 Task: Open Card Blog Post Writing in Board Market Segmentation and Targeting Analysis to Workspace Customer Experience and add a team member Softage.1@softage.net, a label Yellow, a checklist Performance Improvement Plan, an attachment from your onedrive, a color Yellow and finally, add a card description 'Plan and execute company charity event' and a comment 'Let us approach this task with a sense of ownership and accountability, recognizing that we are responsible for delivering results.'. Add a start date 'Jan 09, 1900' with a due date 'Jan 16, 1900'
Action: Mouse moved to (483, 138)
Screenshot: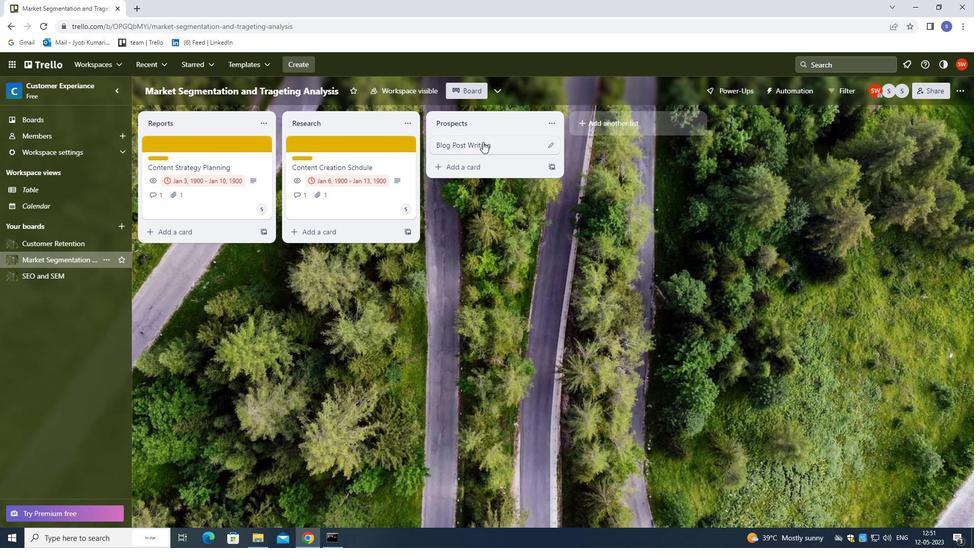 
Action: Mouse pressed left at (483, 138)
Screenshot: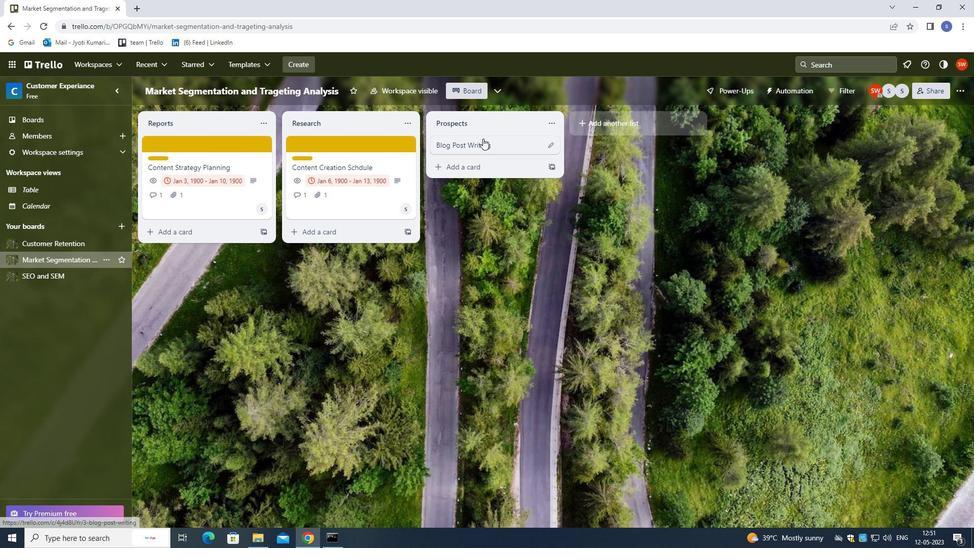 
Action: Mouse moved to (611, 174)
Screenshot: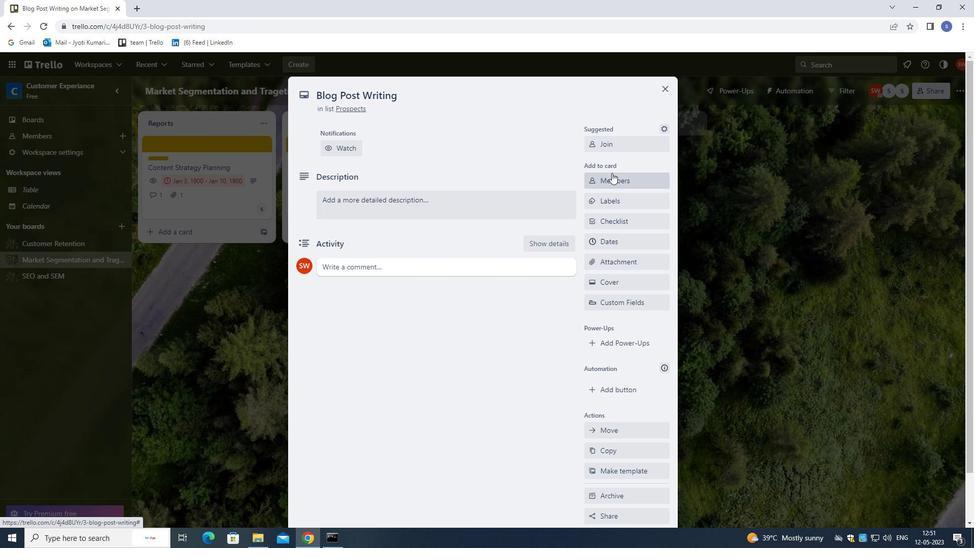 
Action: Mouse pressed left at (611, 174)
Screenshot: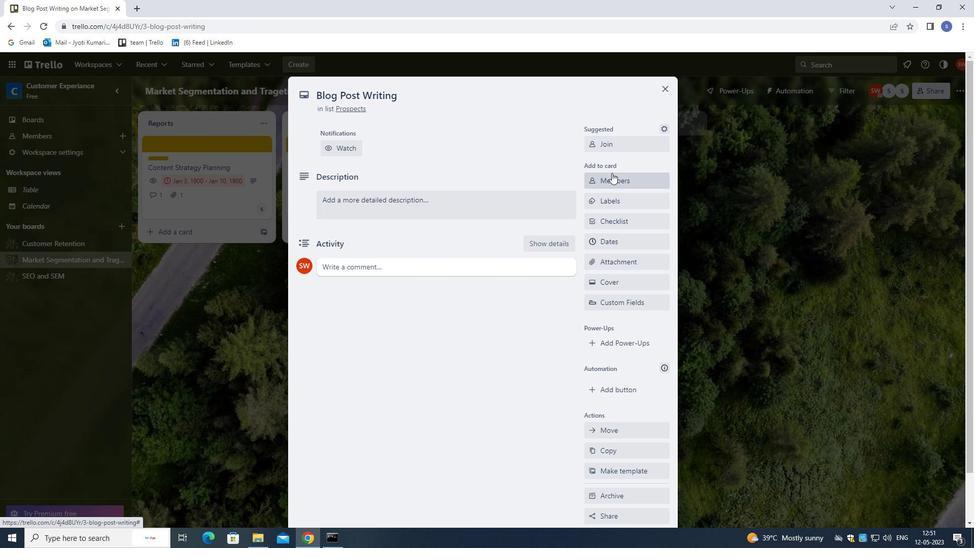 
Action: Mouse moved to (632, 320)
Screenshot: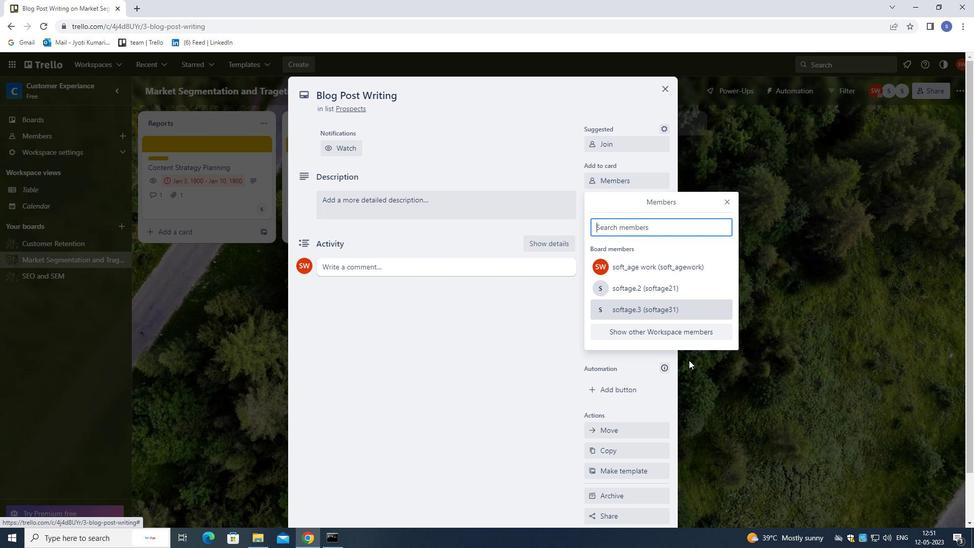 
Action: Key pressed softage.1<Key.shift>2<Key.backspace><Key.shift>@SOFTAGE,NET
Screenshot: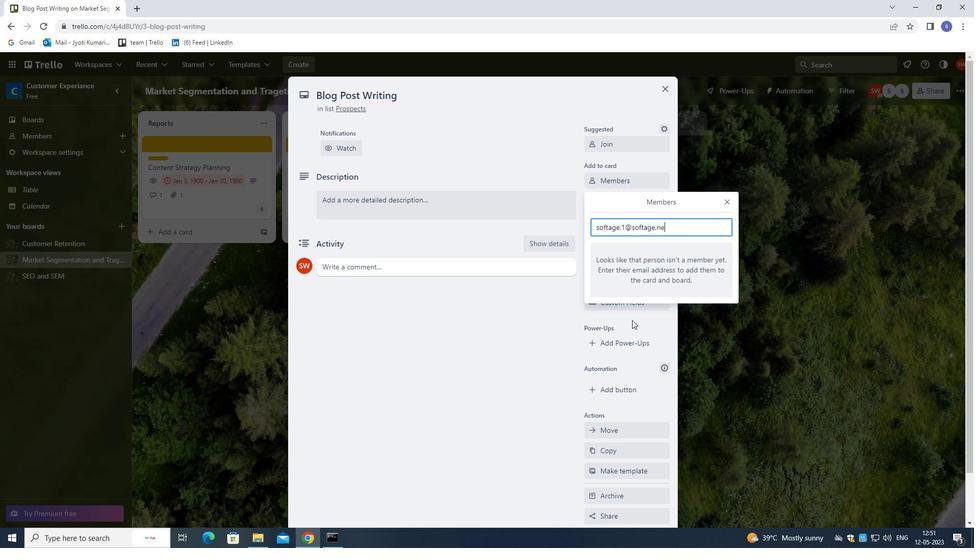
Action: Mouse moved to (679, 228)
Screenshot: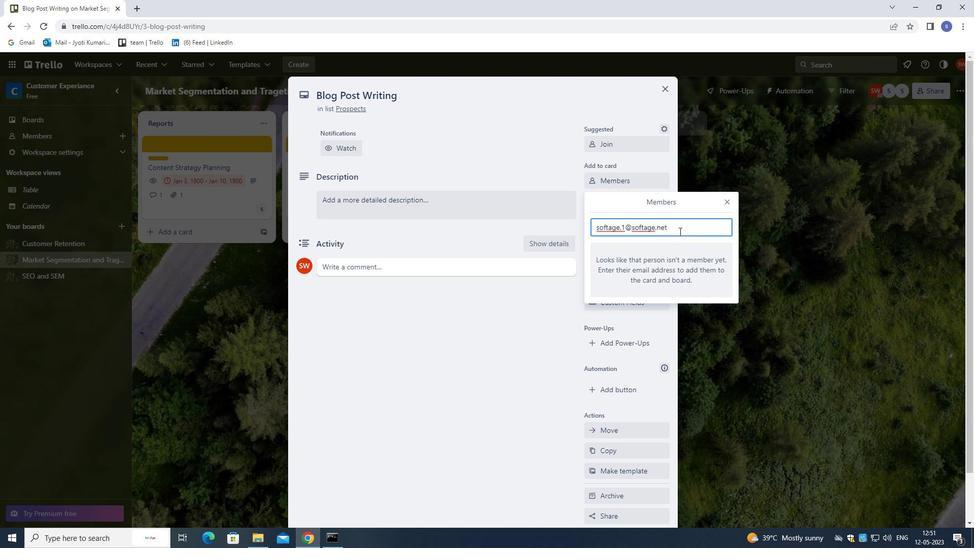 
Action: Mouse pressed left at (679, 228)
Screenshot: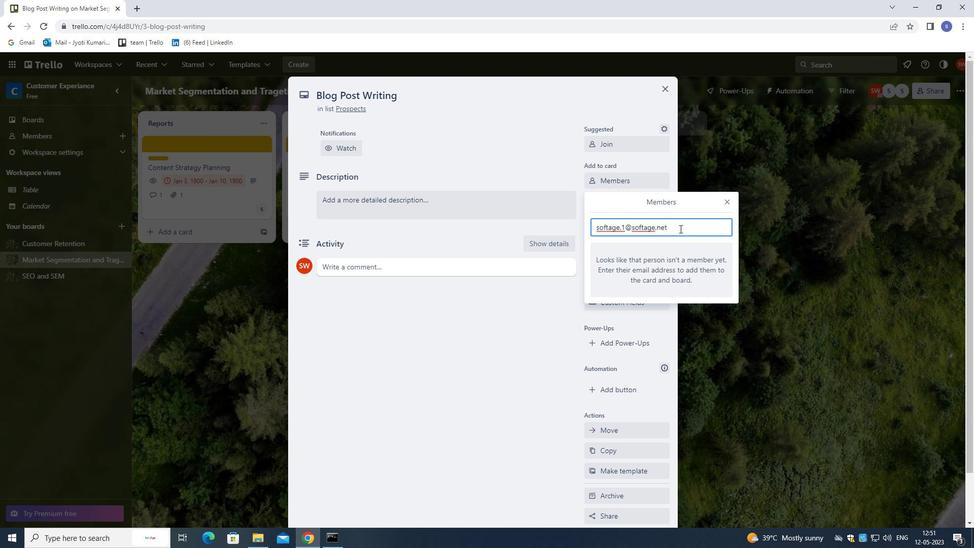 
Action: Mouse moved to (727, 201)
Screenshot: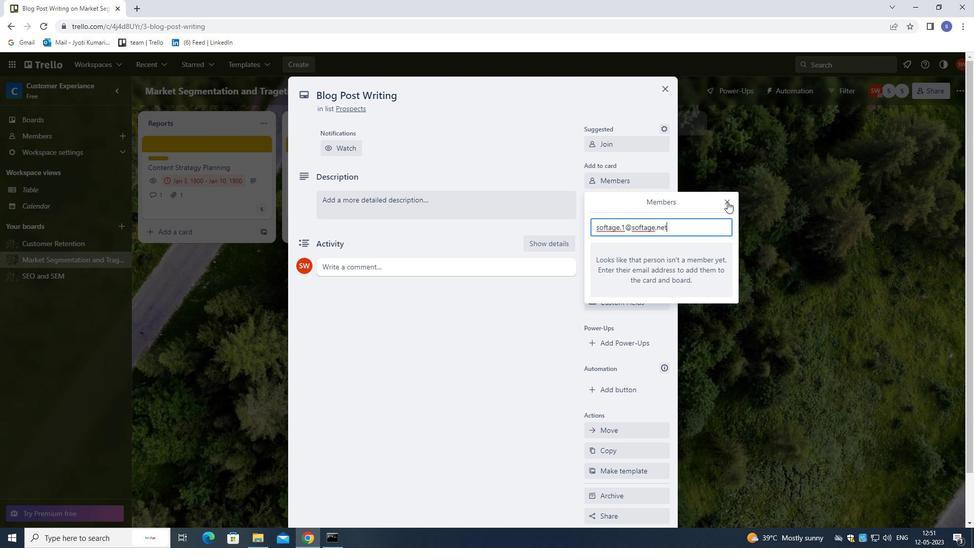 
Action: Mouse pressed left at (727, 201)
Screenshot: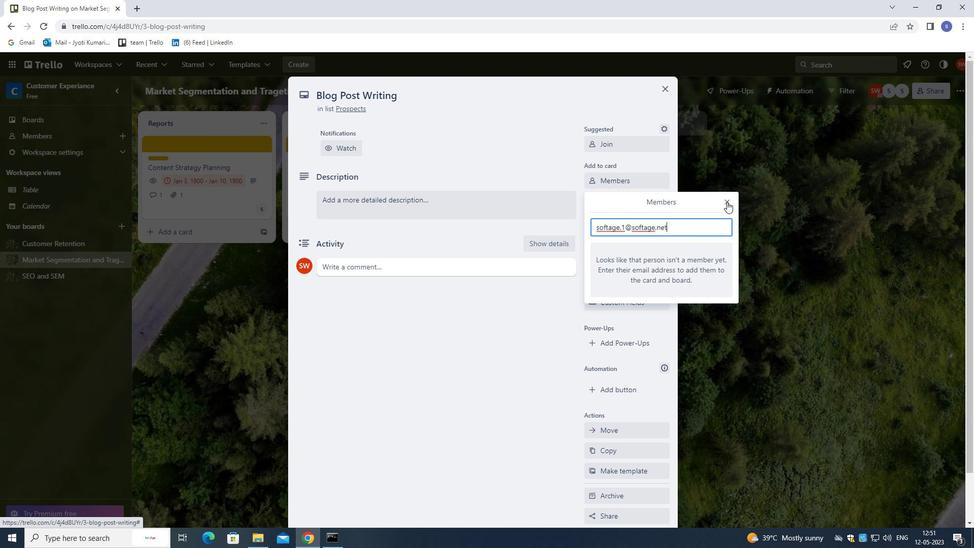 
Action: Mouse moved to (621, 181)
Screenshot: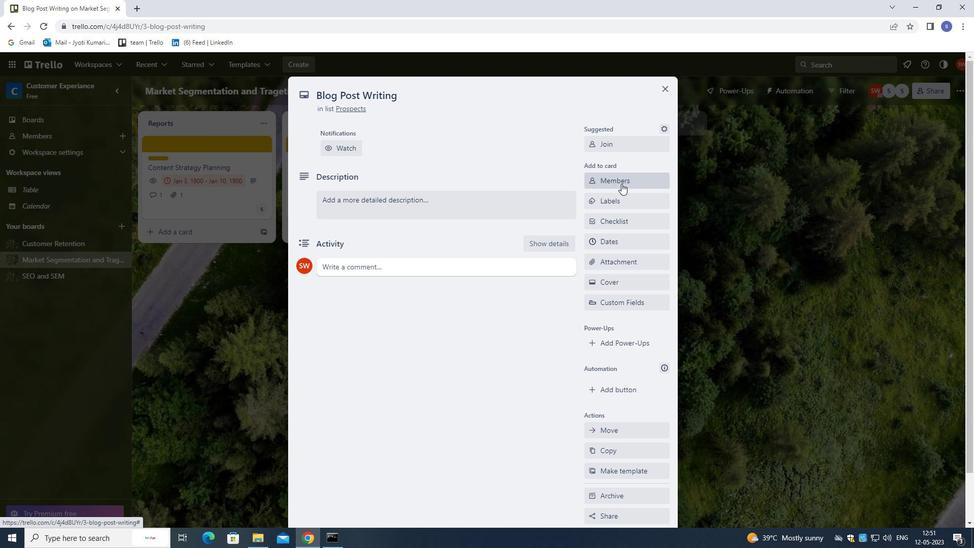 
Action: Mouse pressed left at (621, 181)
Screenshot: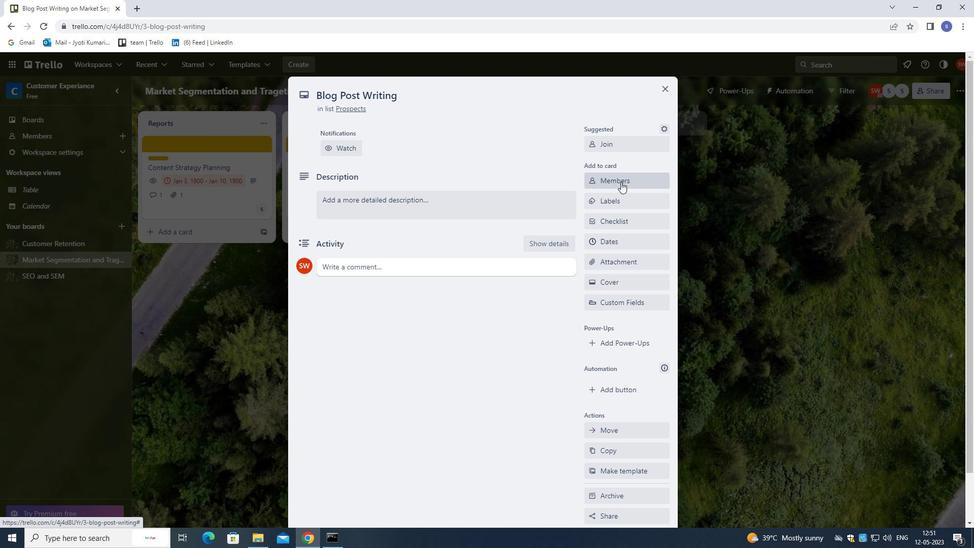 
Action: Mouse moved to (620, 312)
Screenshot: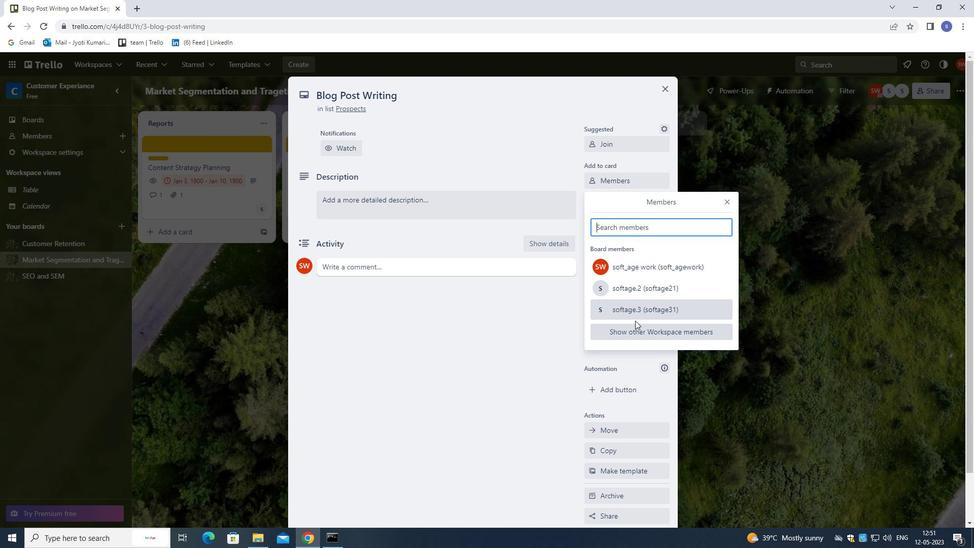 
Action: Key pressed SOFTAGE.1<Key.shift>@SOFTAGE,<Key.backspace>.NET
Screenshot: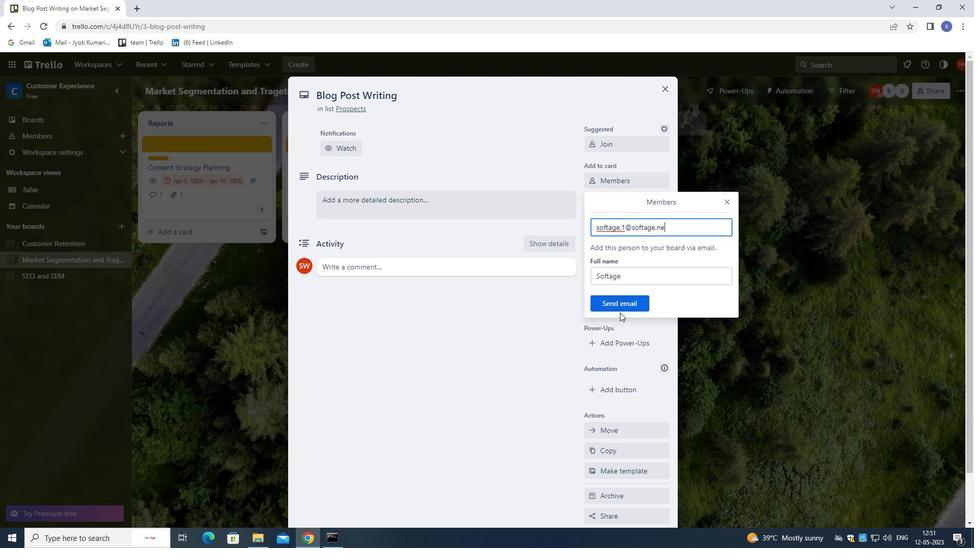 
Action: Mouse moved to (608, 298)
Screenshot: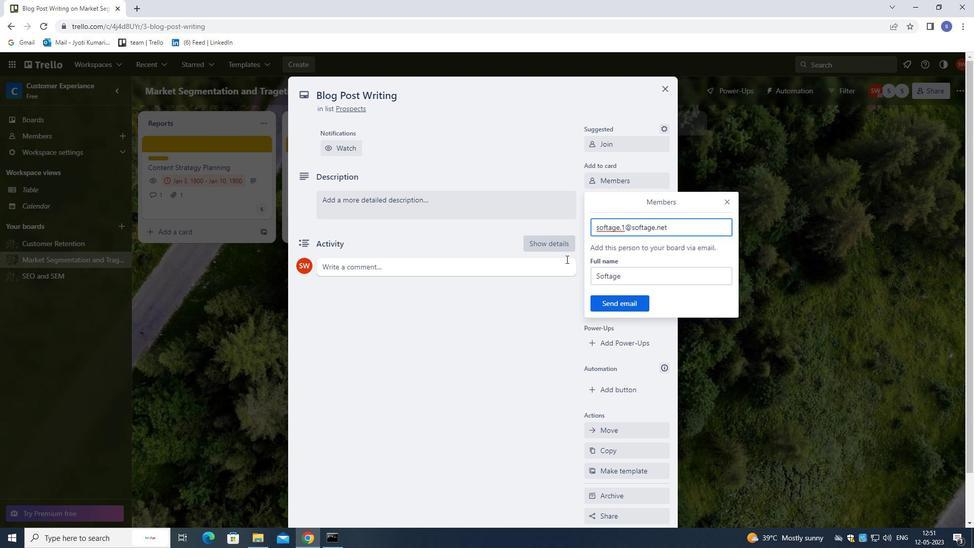 
Action: Mouse pressed left at (608, 298)
Screenshot: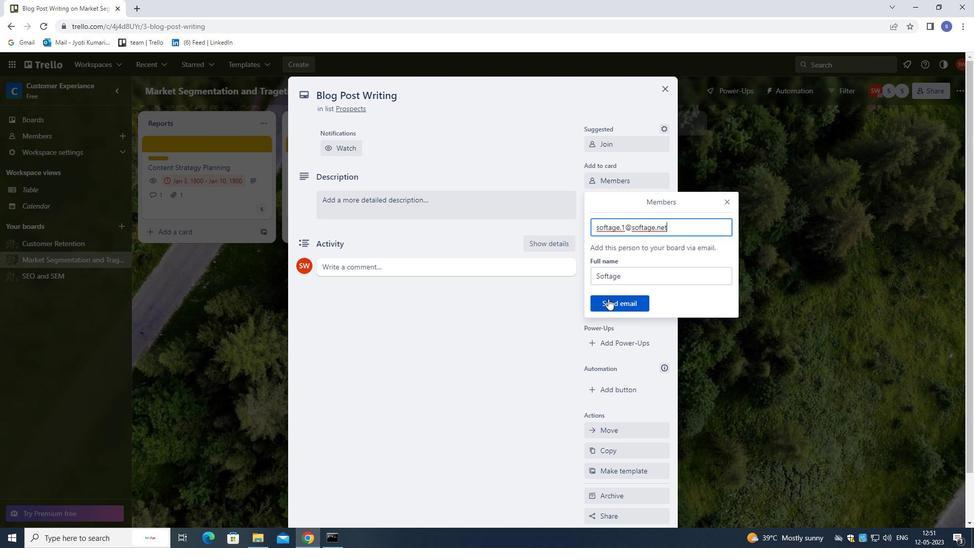 
Action: Mouse moved to (623, 196)
Screenshot: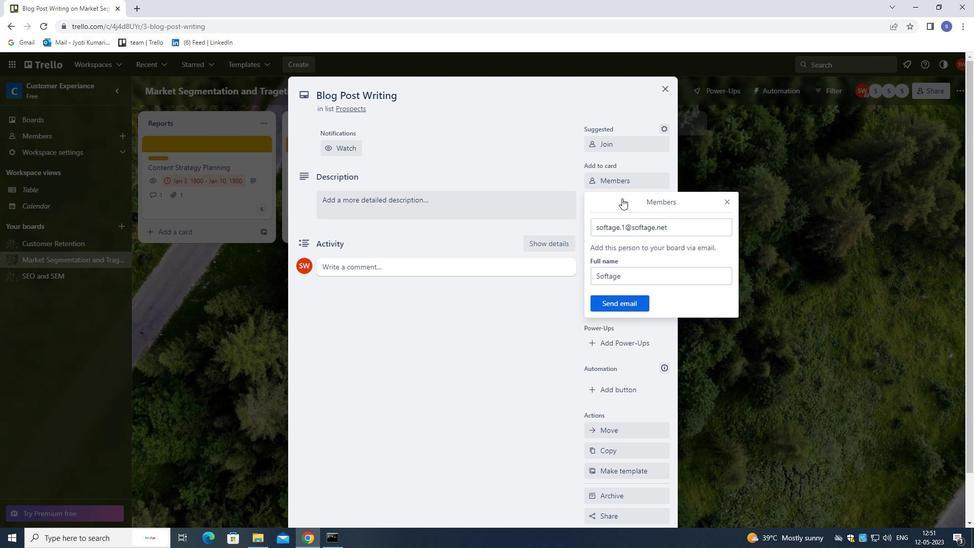 
Action: Mouse pressed left at (623, 196)
Screenshot: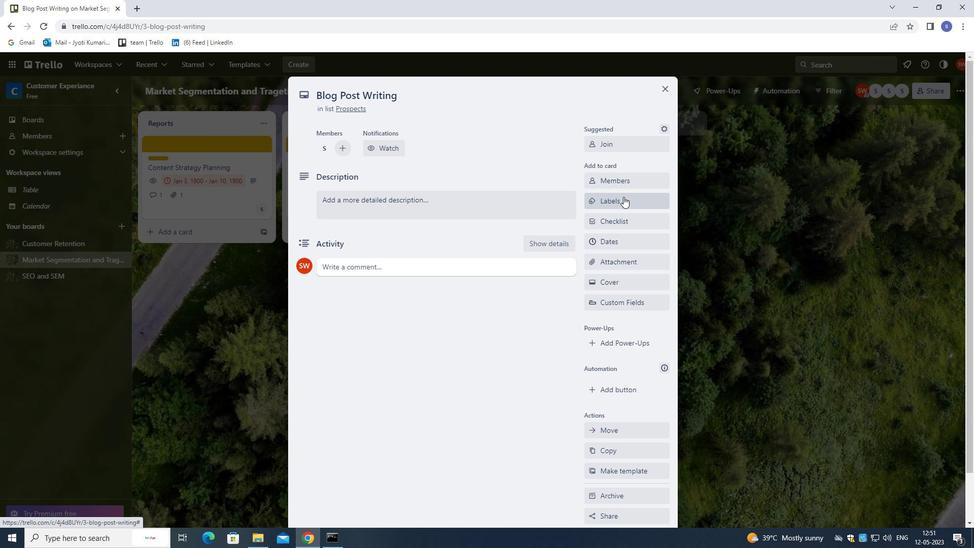 
Action: Key pressed Y
Screenshot: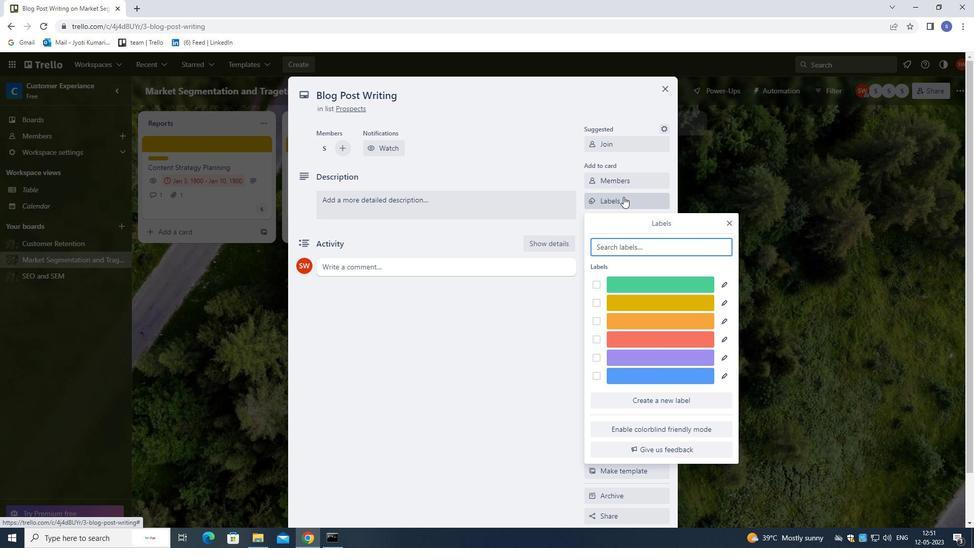 
Action: Mouse moved to (629, 281)
Screenshot: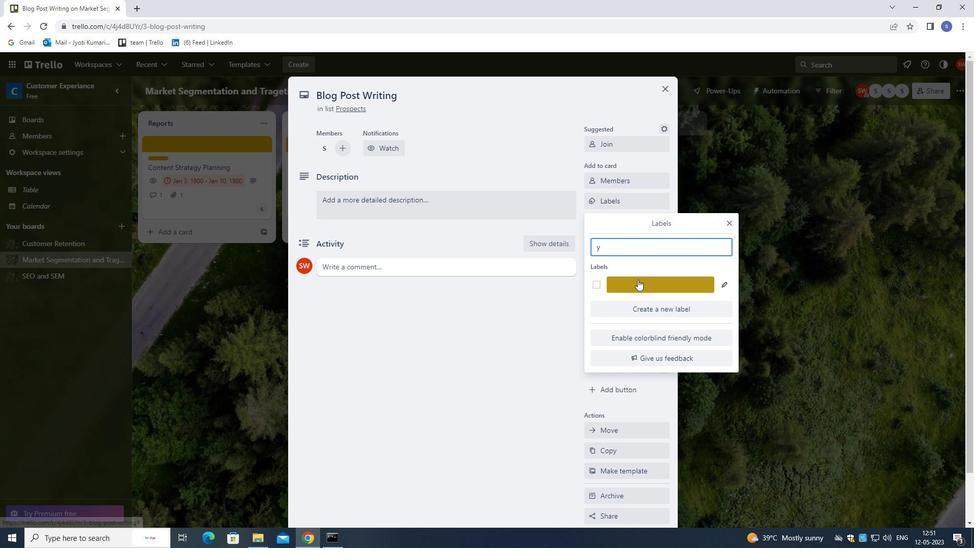 
Action: Mouse pressed left at (629, 281)
Screenshot: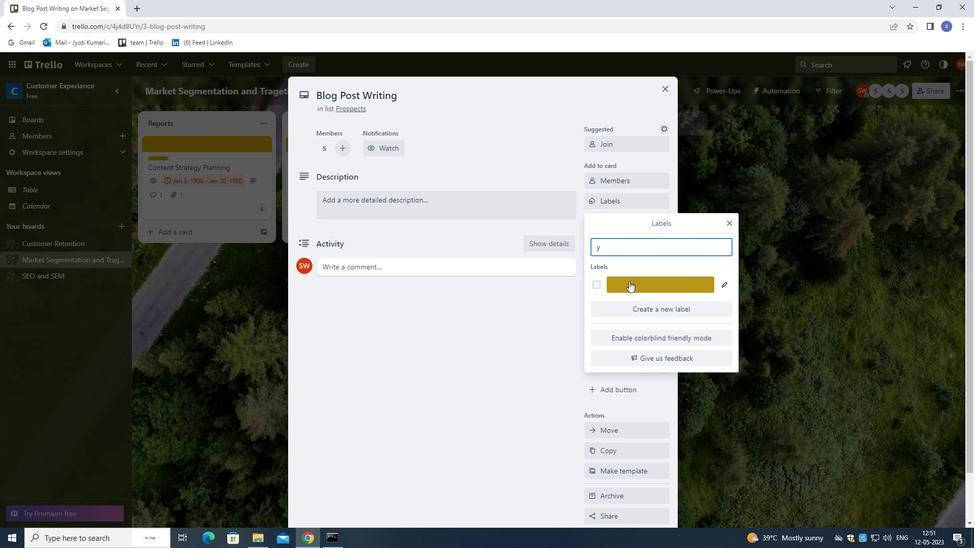 
Action: Mouse moved to (731, 223)
Screenshot: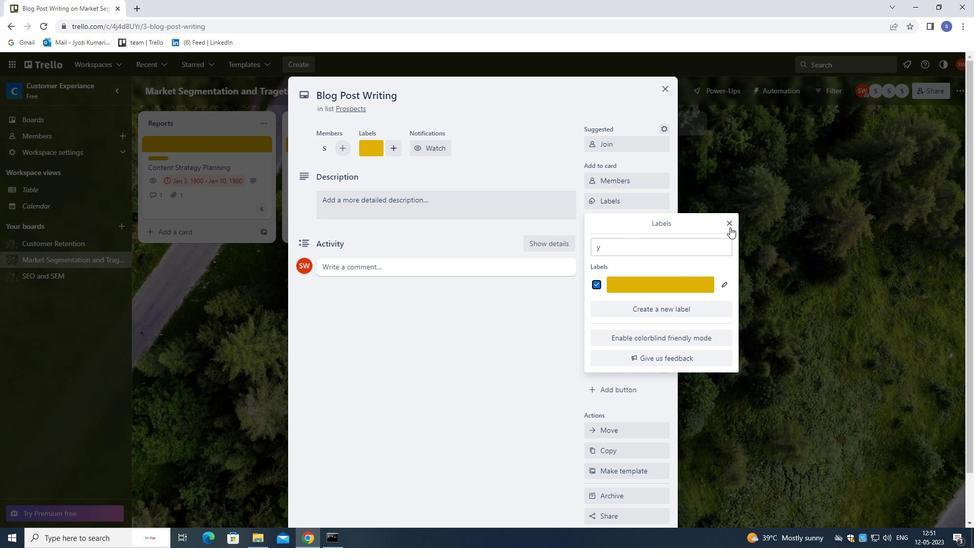 
Action: Mouse pressed left at (731, 223)
Screenshot: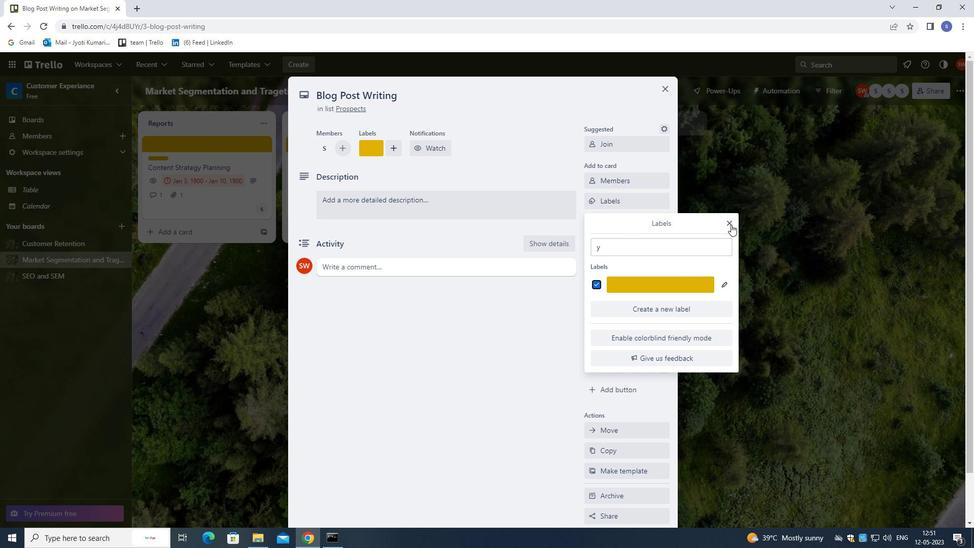 
Action: Mouse moved to (625, 222)
Screenshot: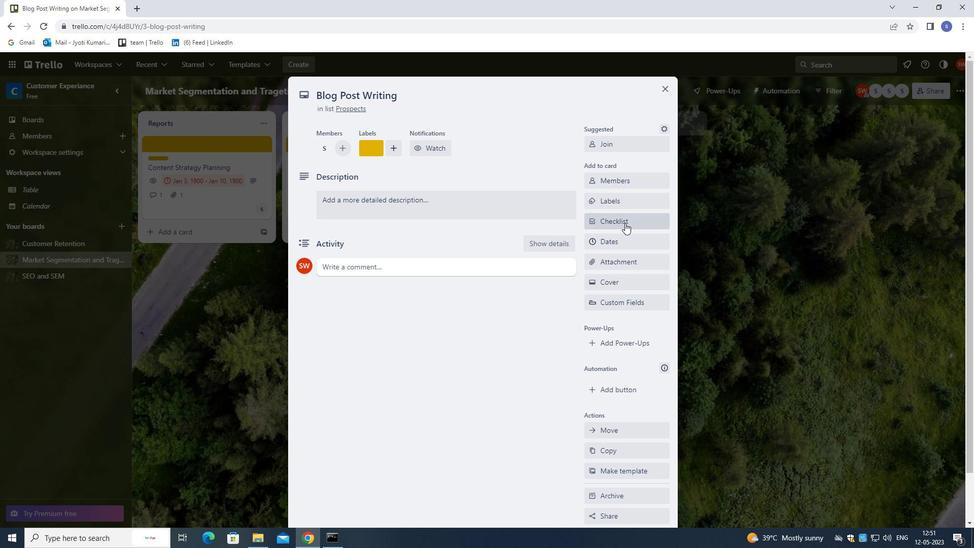 
Action: Mouse pressed left at (625, 222)
Screenshot: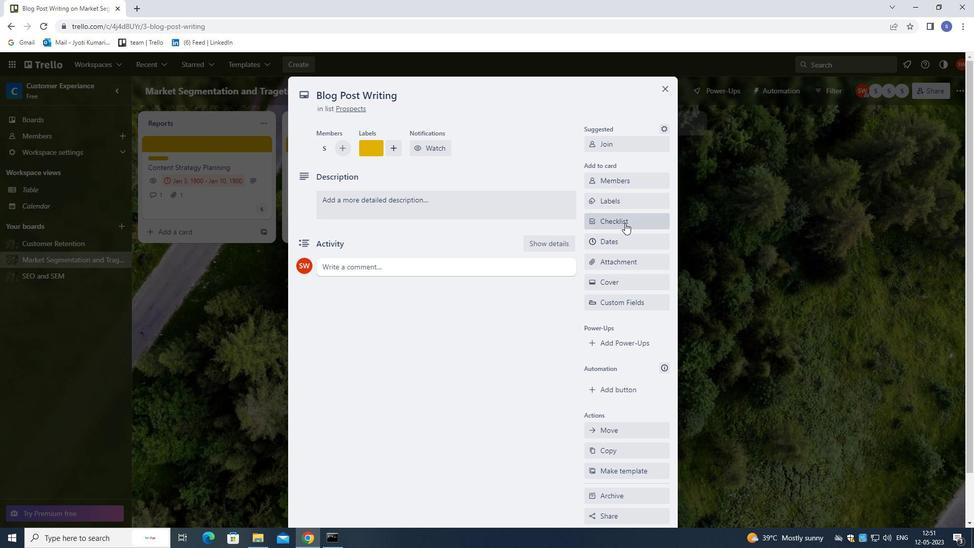 
Action: Mouse moved to (607, 228)
Screenshot: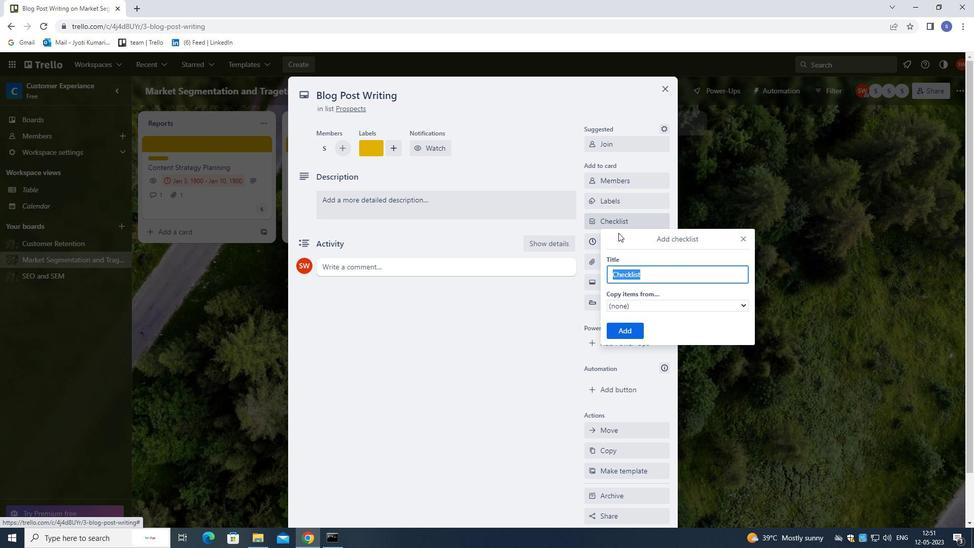 
Action: Key pressed <Key.shift>PER
Screenshot: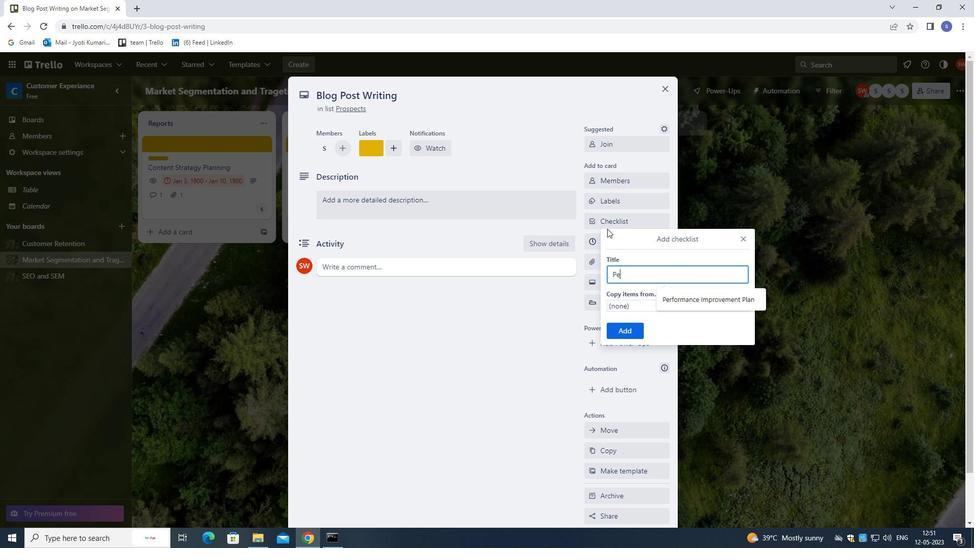 
Action: Mouse moved to (697, 301)
Screenshot: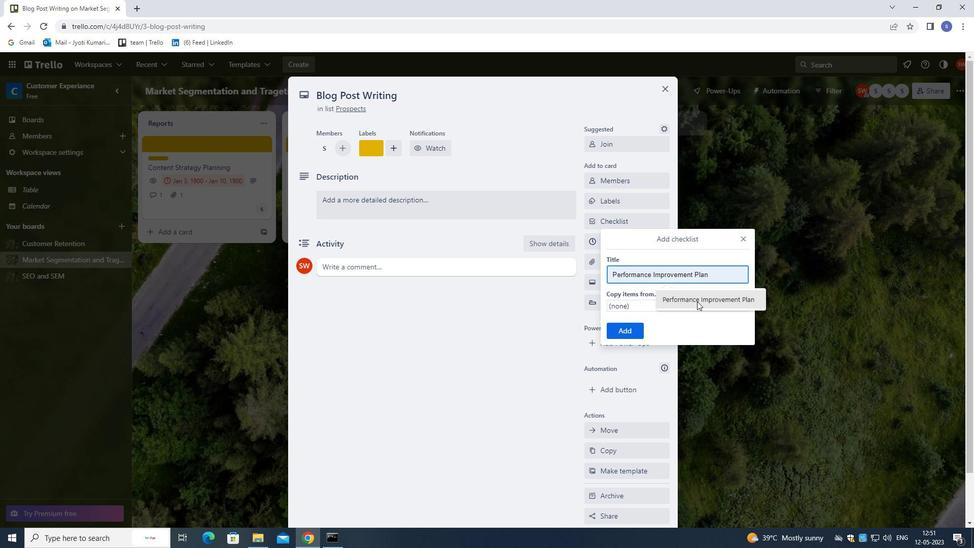 
Action: Mouse pressed left at (697, 301)
Screenshot: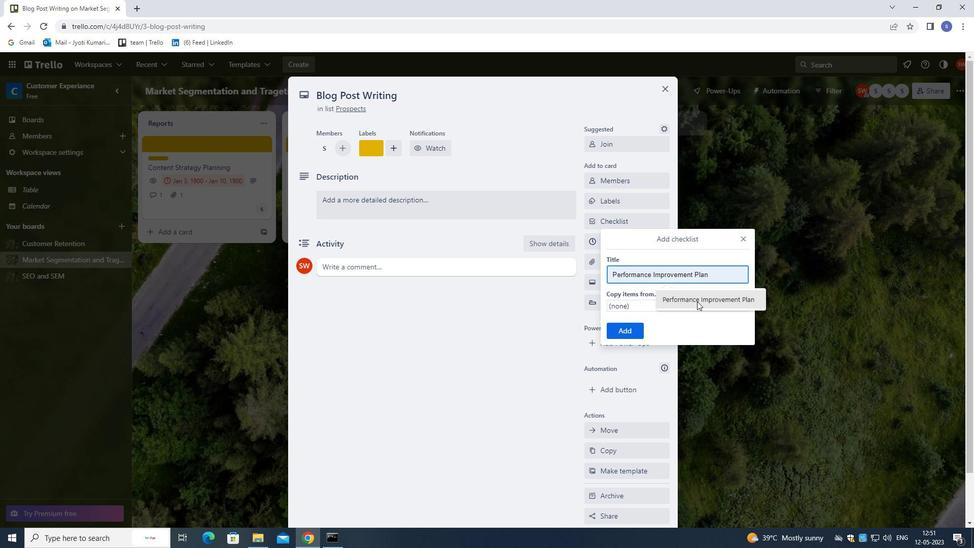 
Action: Mouse moved to (618, 328)
Screenshot: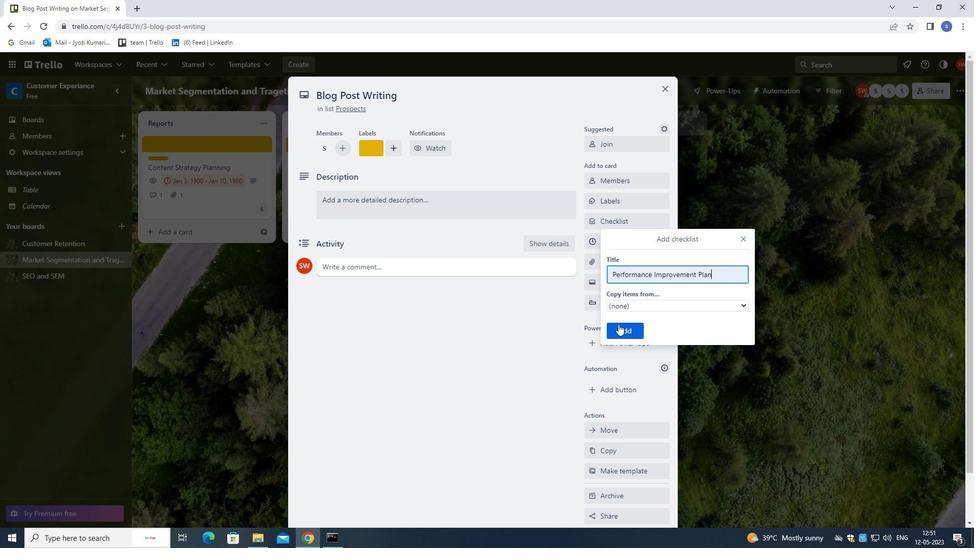 
Action: Mouse pressed left at (618, 328)
Screenshot: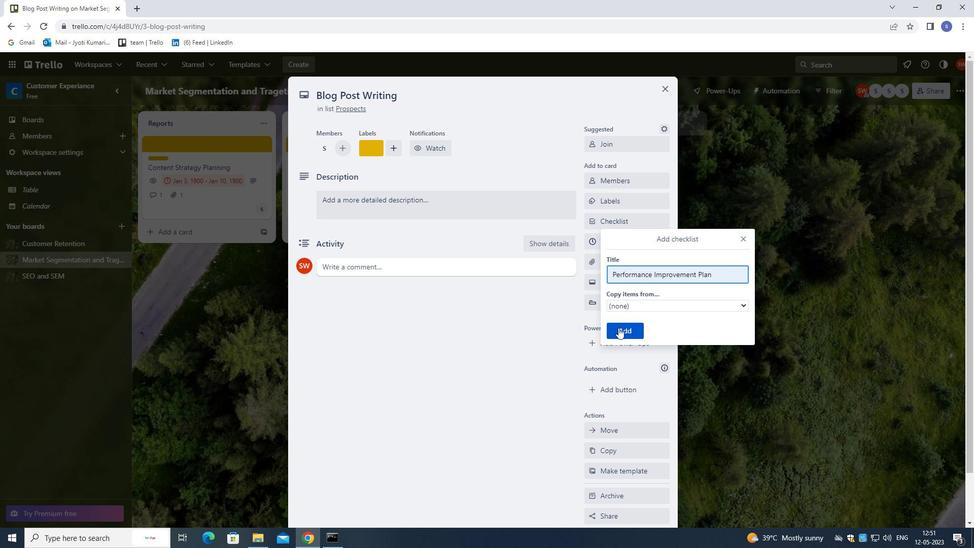 
Action: Mouse moved to (602, 242)
Screenshot: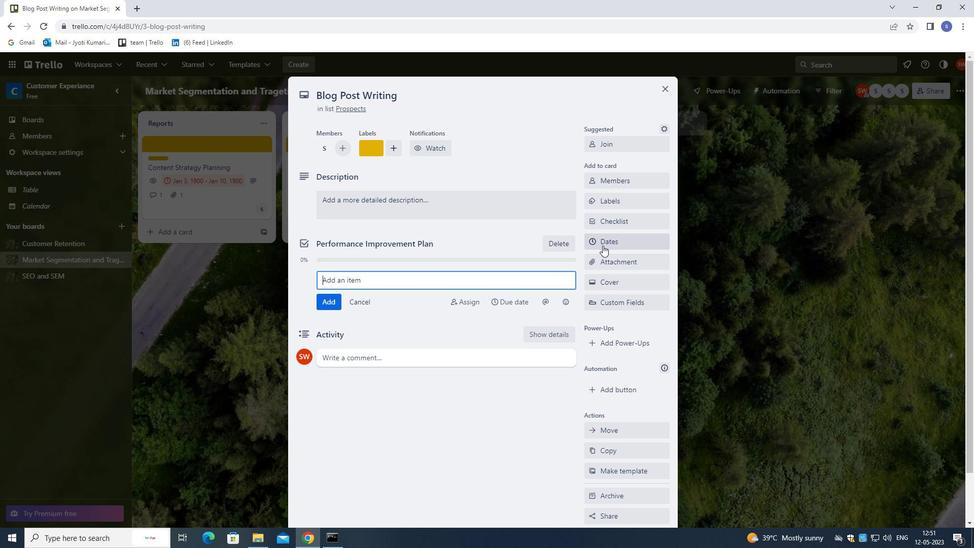 
Action: Mouse pressed left at (602, 242)
Screenshot: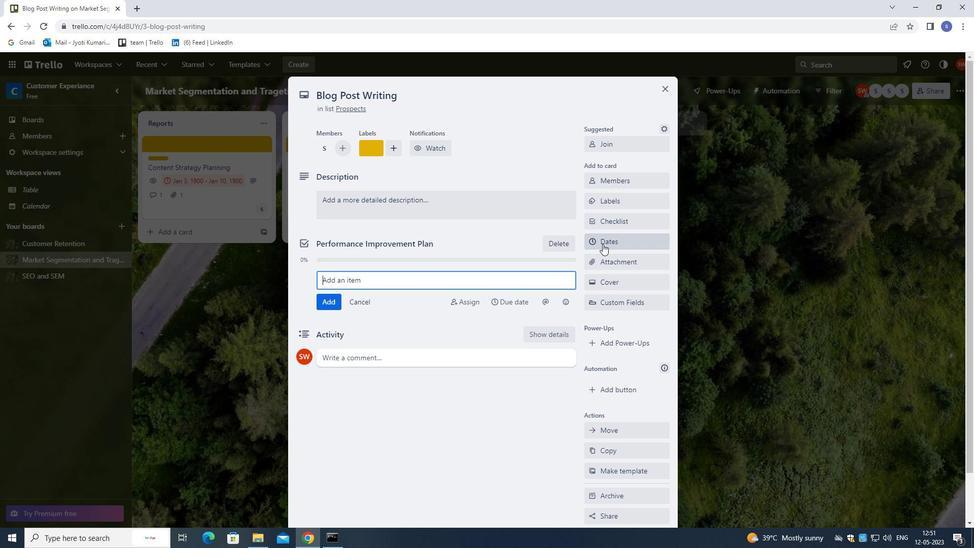 
Action: Mouse moved to (595, 276)
Screenshot: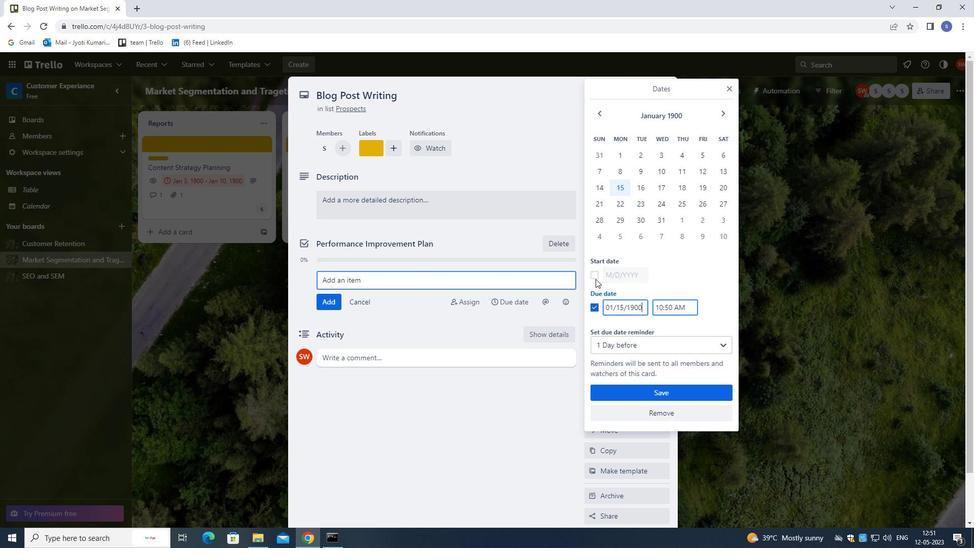 
Action: Mouse pressed left at (595, 276)
Screenshot: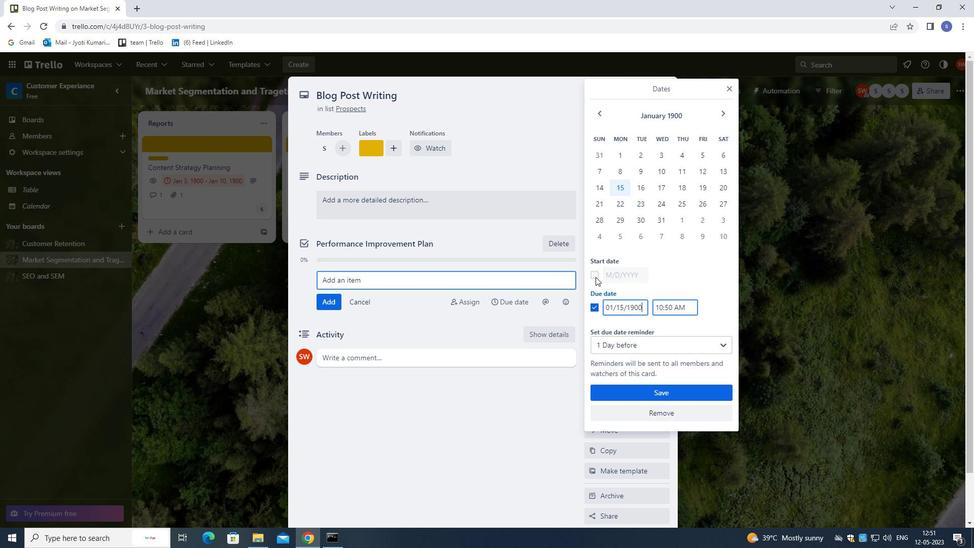 
Action: Mouse moved to (623, 270)
Screenshot: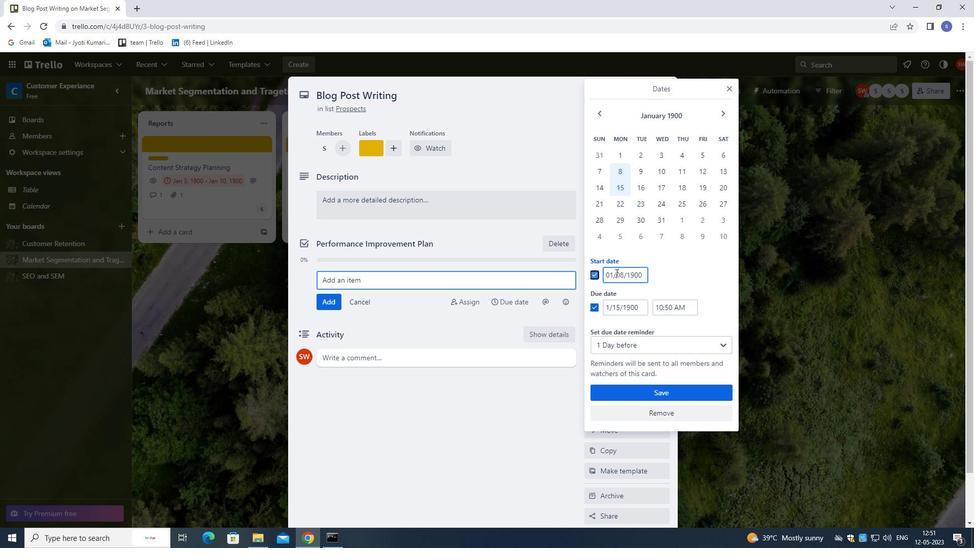 
Action: Mouse pressed left at (623, 270)
Screenshot: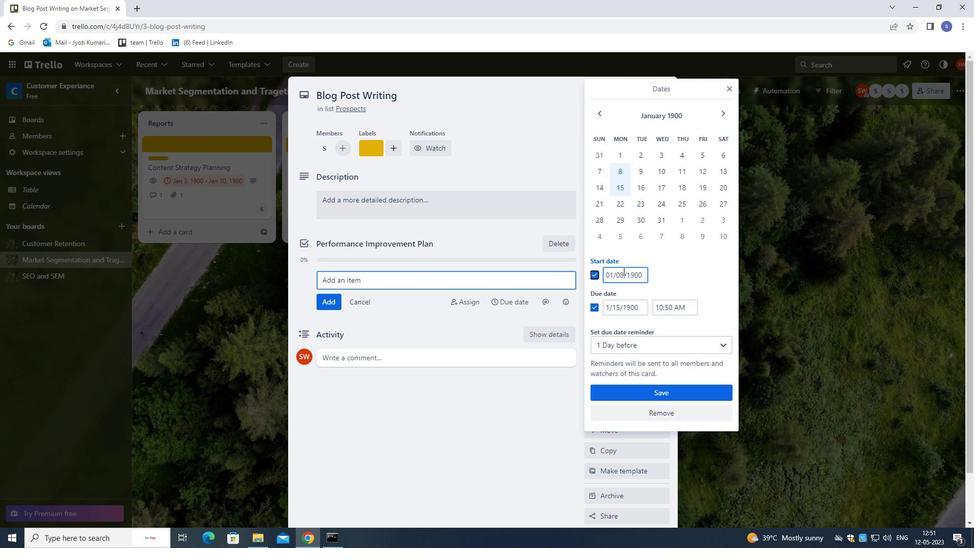 
Action: Mouse moved to (616, 335)
Screenshot: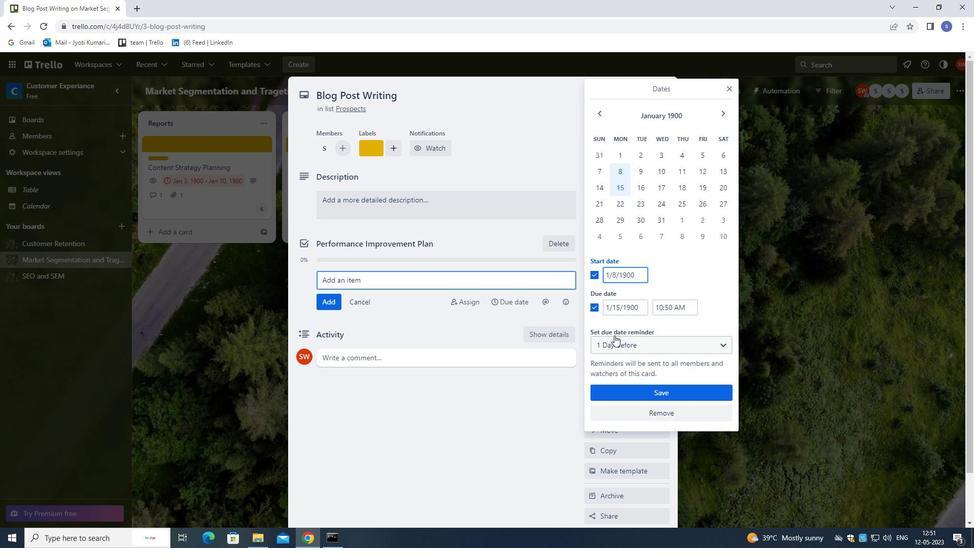 
Action: Key pressed <Key.left>
Screenshot: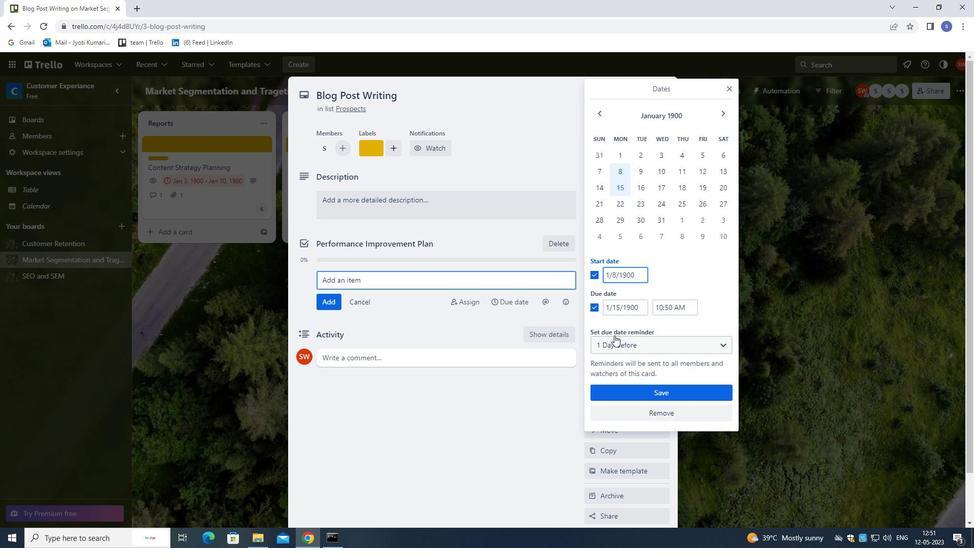 
Action: Mouse moved to (618, 333)
Screenshot: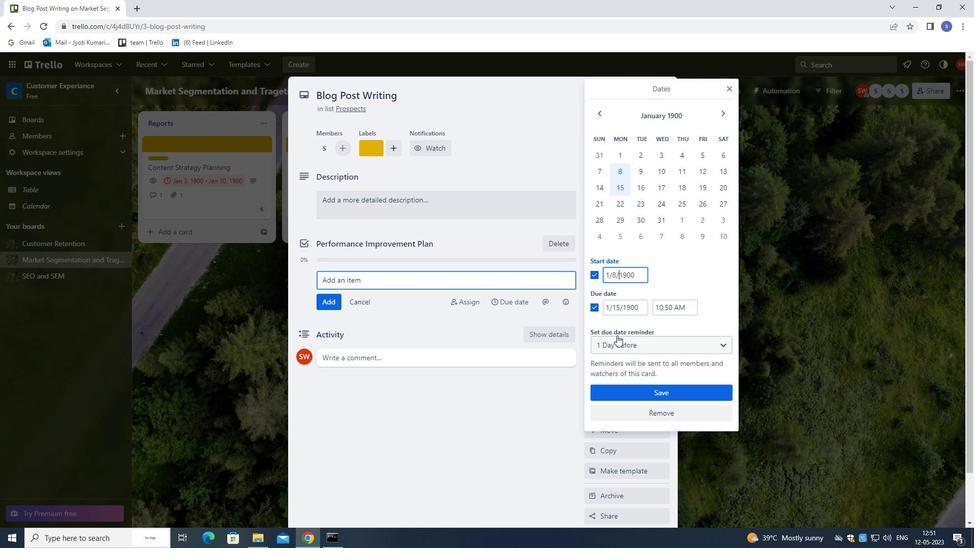 
Action: Key pressed <Key.left>
Screenshot: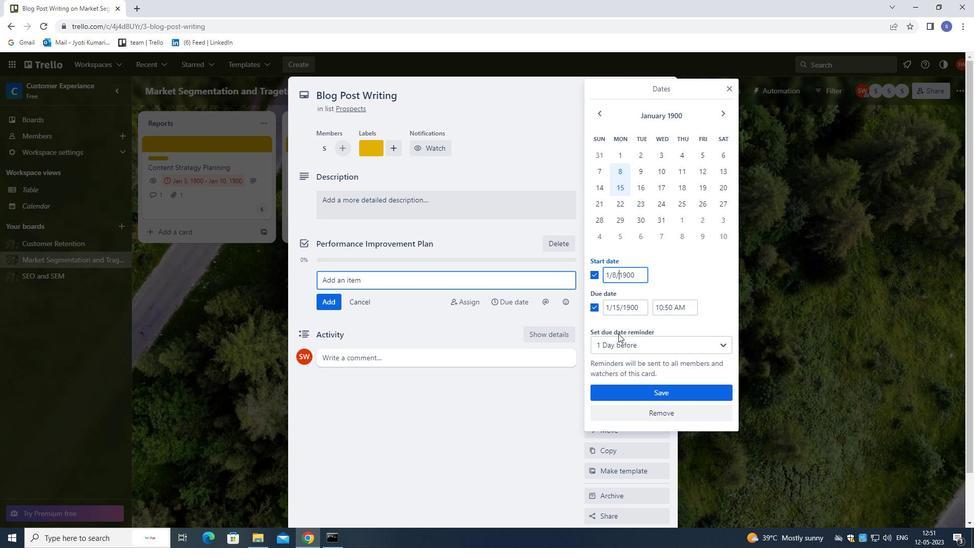 
Action: Mouse moved to (620, 330)
Screenshot: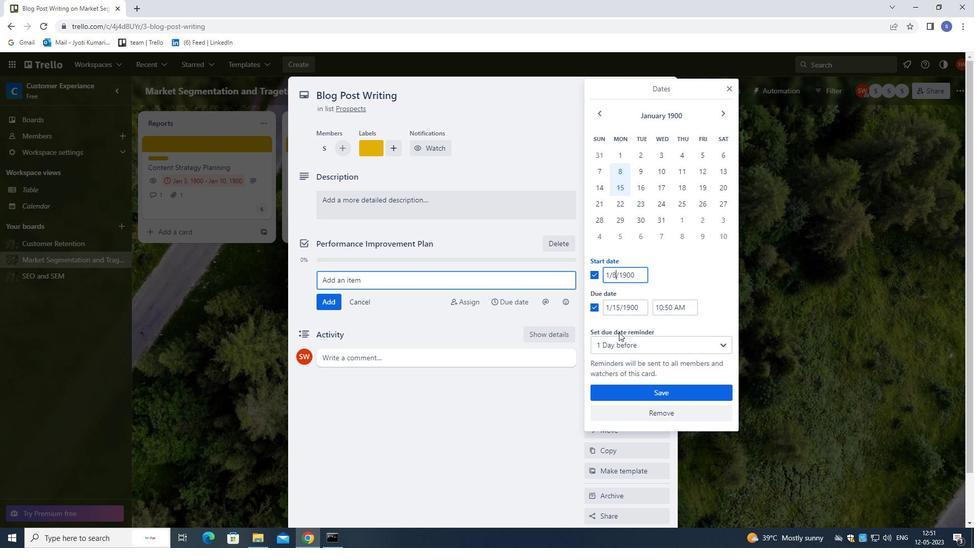 
Action: Key pressed <Key.backspace>
Screenshot: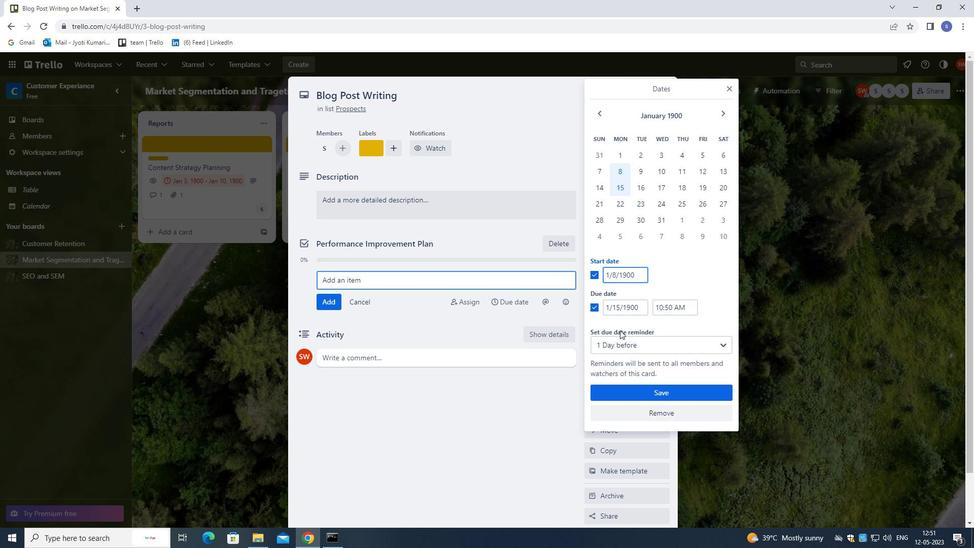 
Action: Mouse moved to (619, 327)
Screenshot: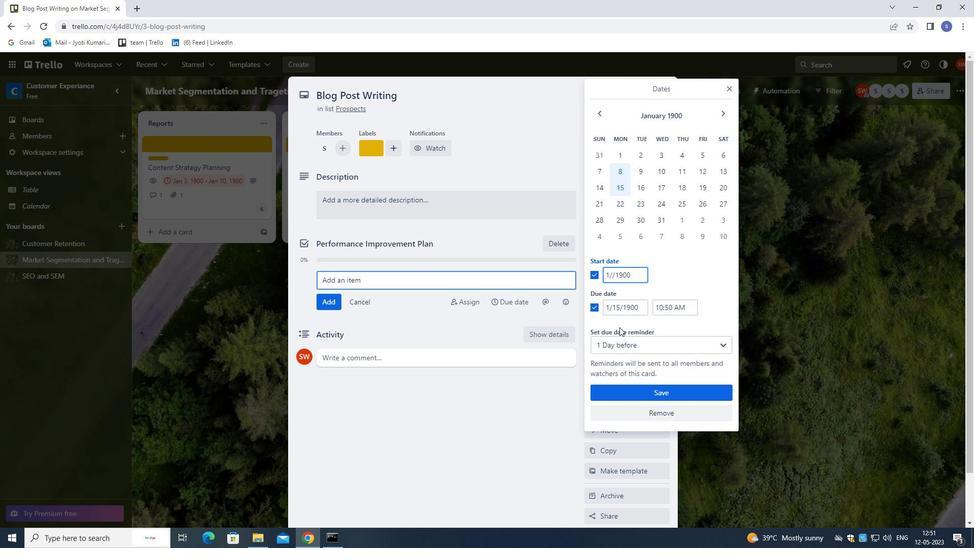 
Action: Key pressed 9
Screenshot: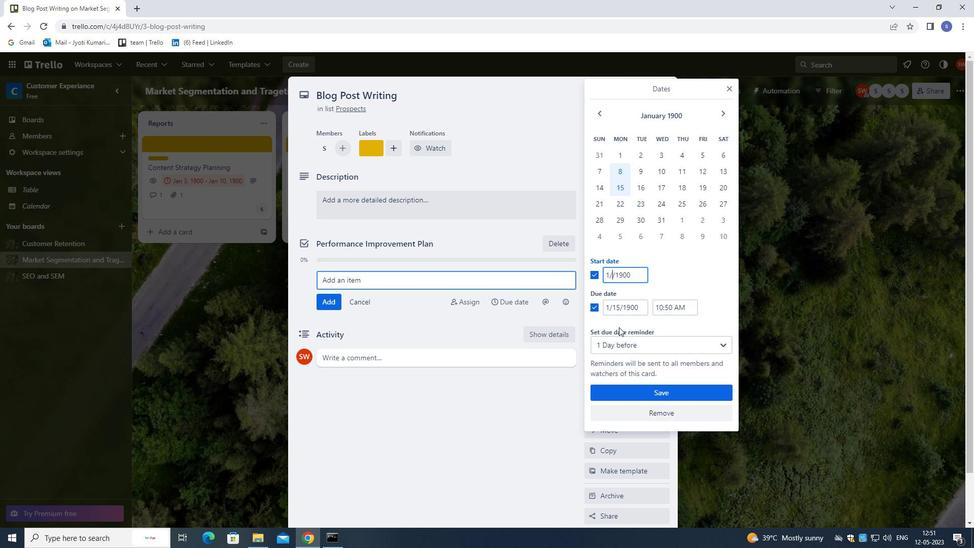 
Action: Mouse moved to (619, 306)
Screenshot: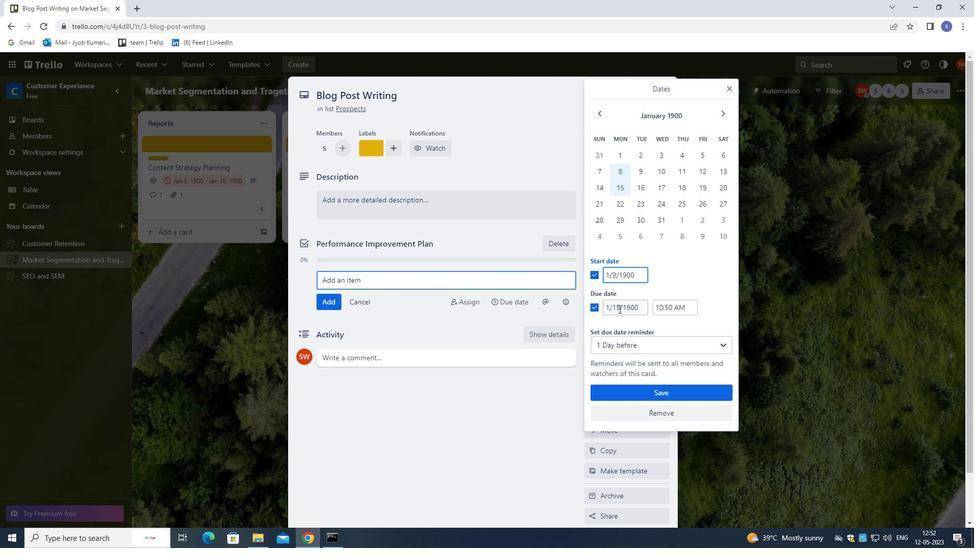 
Action: Mouse pressed left at (619, 306)
Screenshot: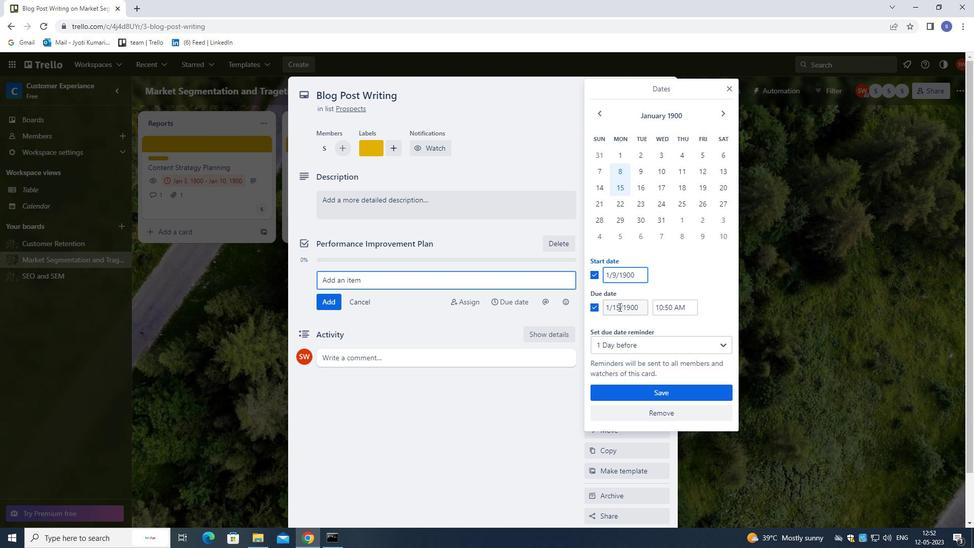 
Action: Mouse moved to (621, 348)
Screenshot: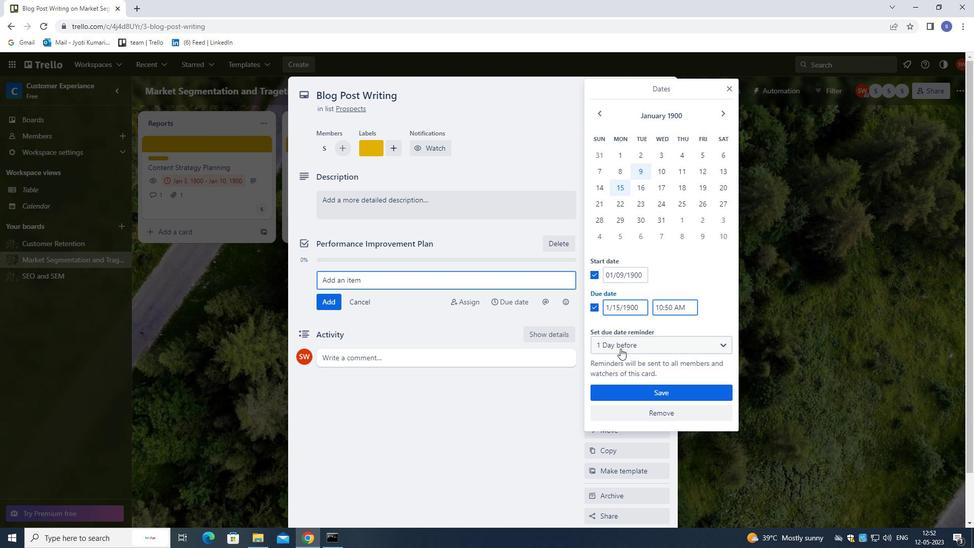 
Action: Key pressed <Key.backspace>
Screenshot: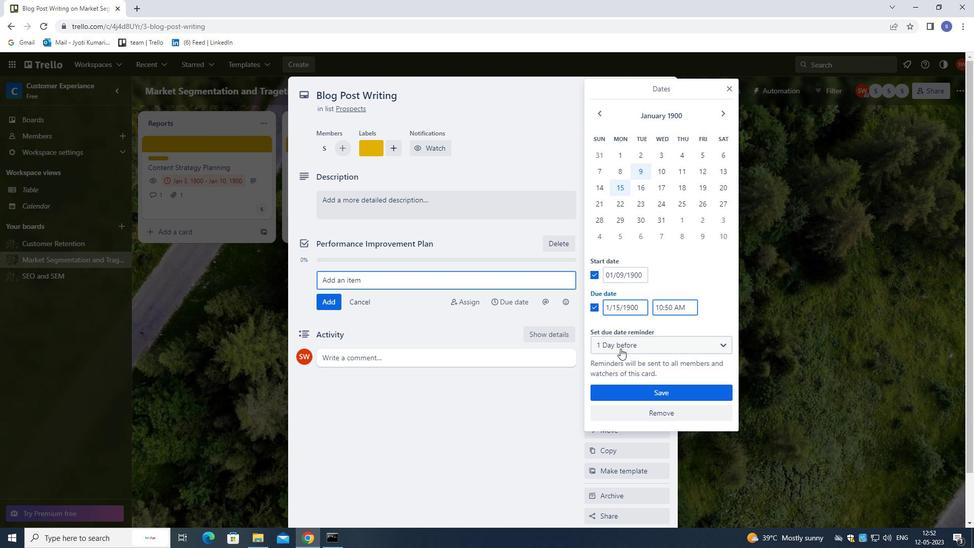 
Action: Mouse moved to (622, 344)
Screenshot: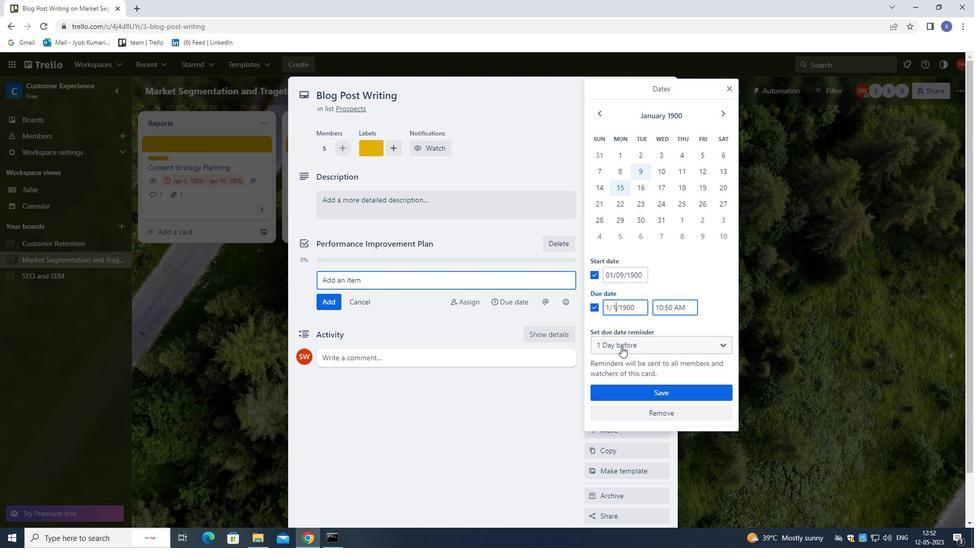 
Action: Key pressed 6
Screenshot: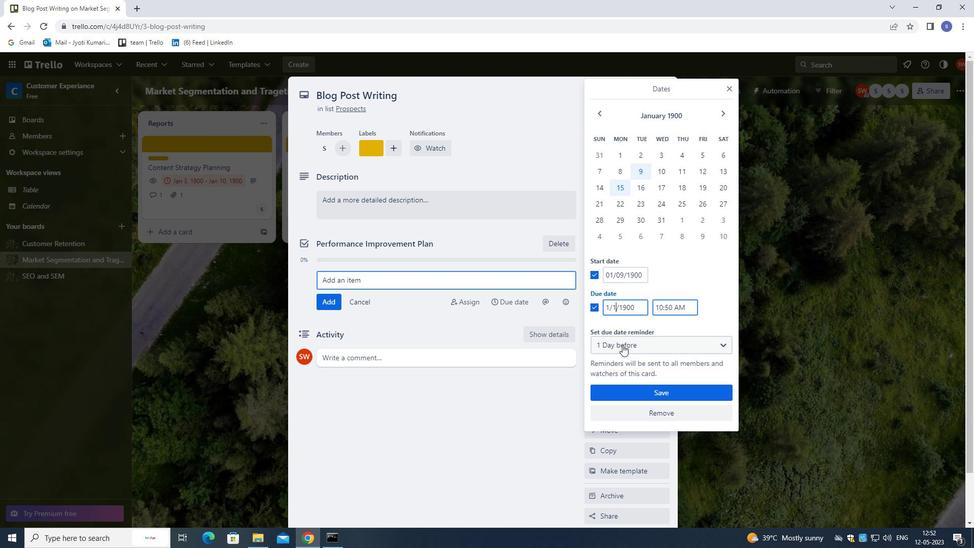 
Action: Mouse moved to (627, 392)
Screenshot: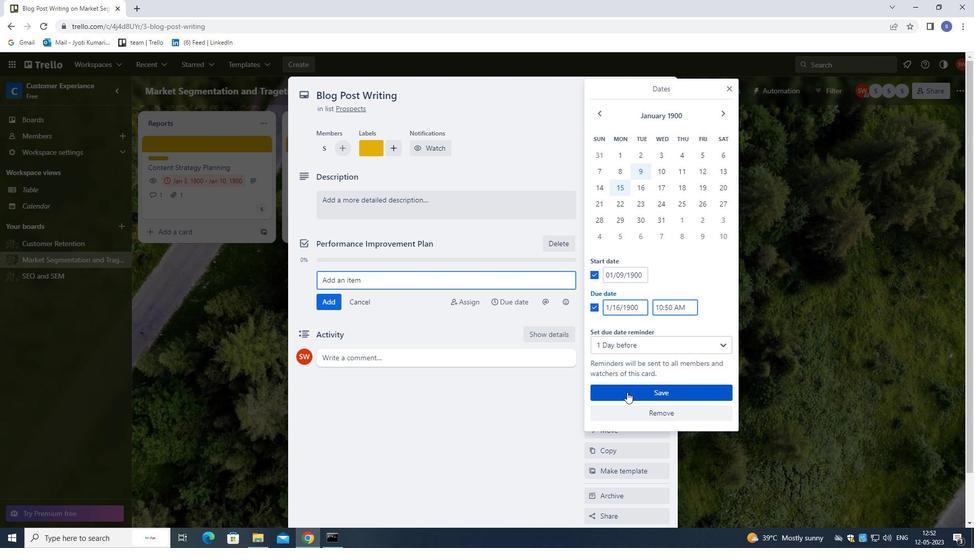 
Action: Mouse pressed left at (627, 392)
Screenshot: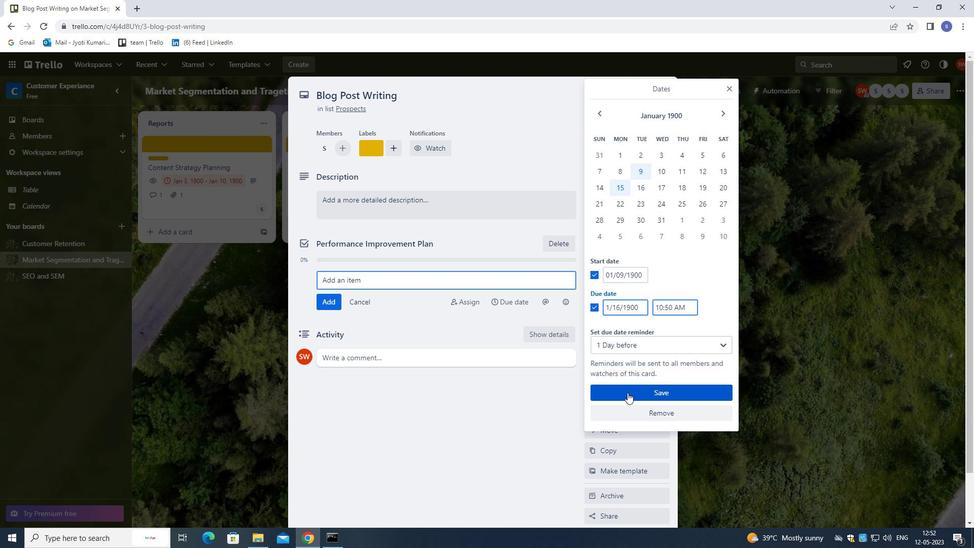 
Action: Mouse moved to (611, 258)
Screenshot: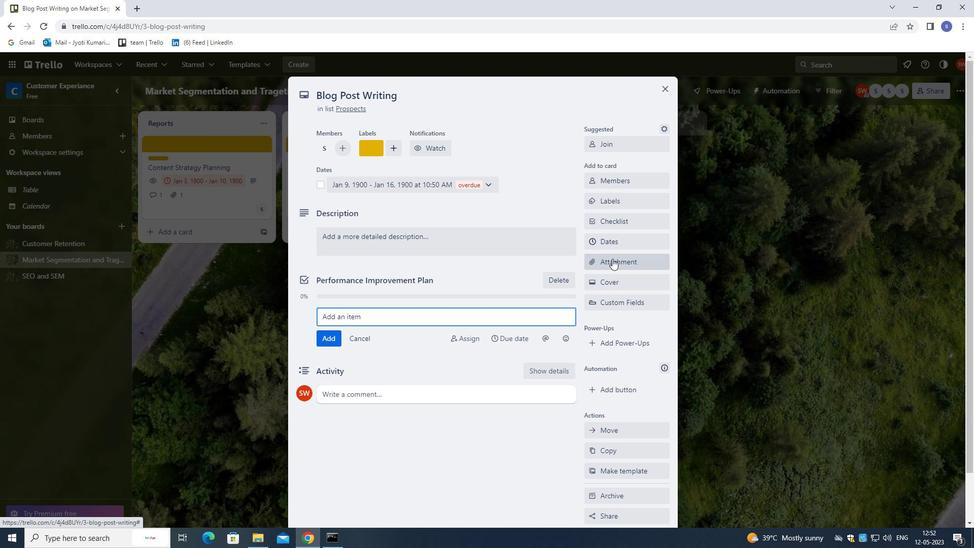 
Action: Mouse pressed left at (611, 258)
Screenshot: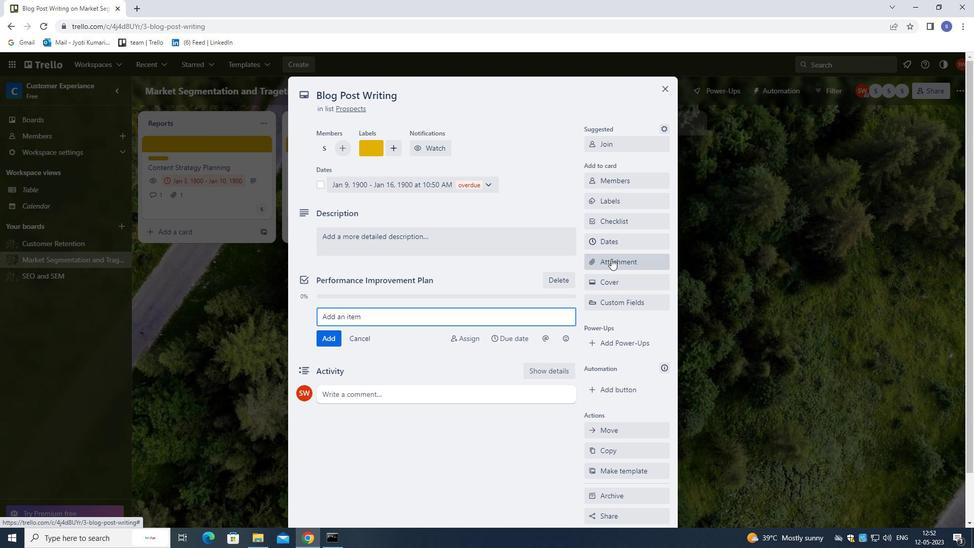 
Action: Mouse moved to (625, 390)
Screenshot: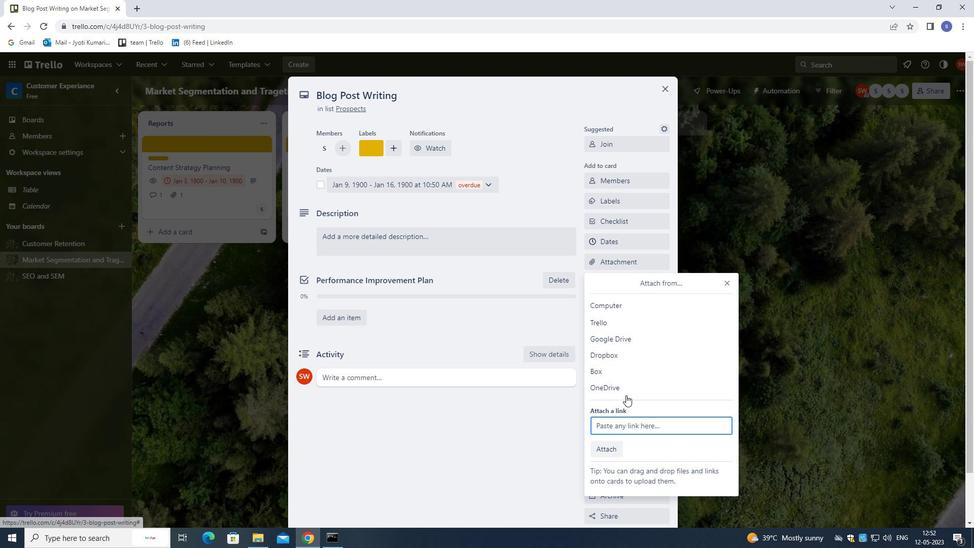 
Action: Mouse pressed left at (625, 390)
Screenshot: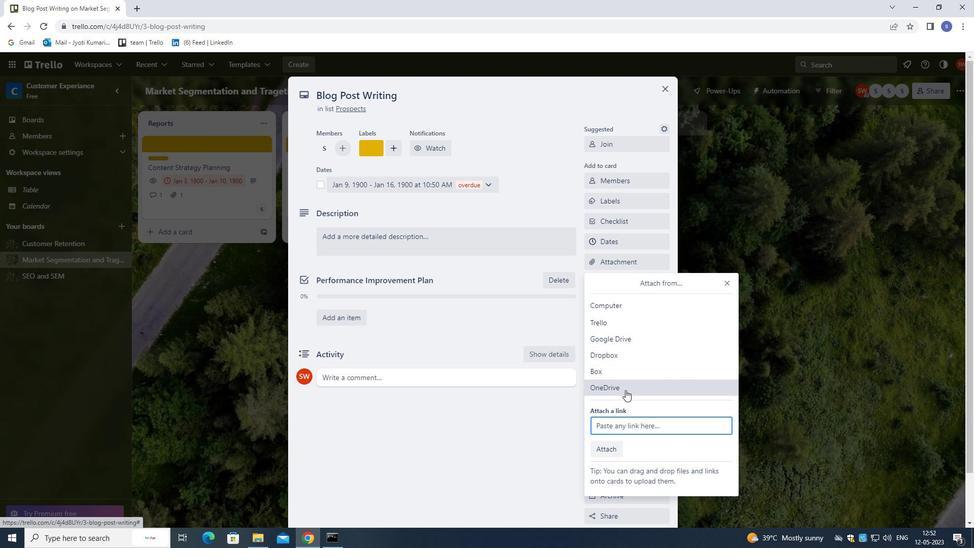 
Action: Mouse moved to (378, 199)
Screenshot: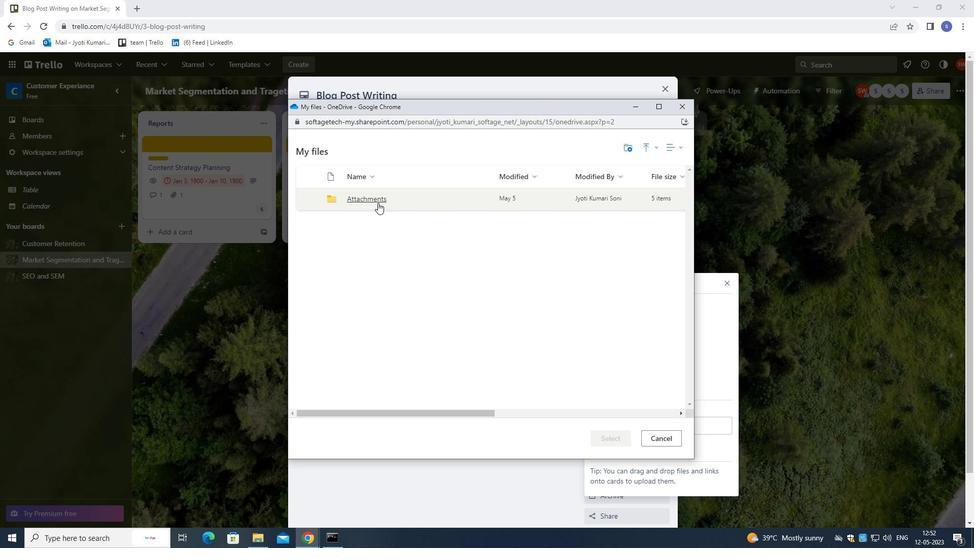 
Action: Mouse pressed left at (378, 199)
Screenshot: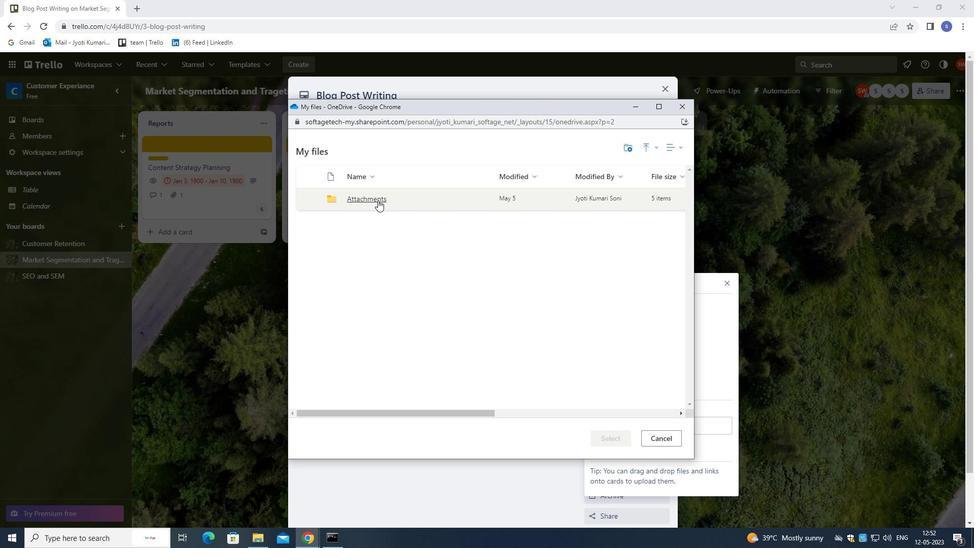 
Action: Mouse moved to (417, 281)
Screenshot: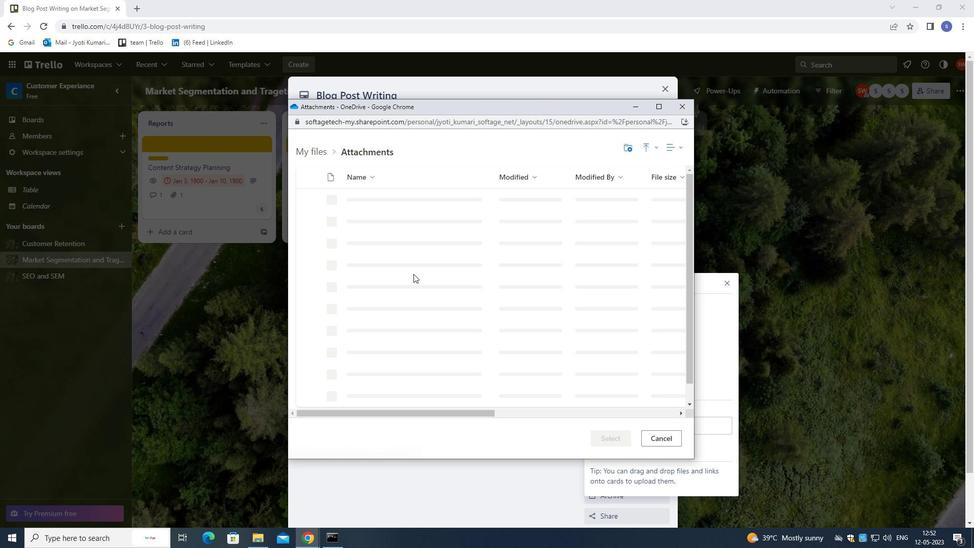 
Action: Mouse pressed left at (417, 281)
Screenshot: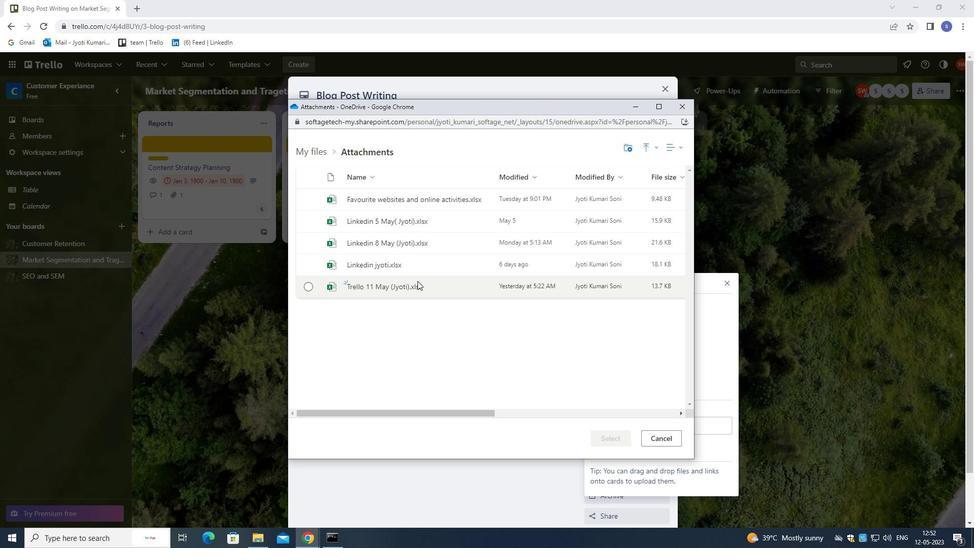 
Action: Mouse moved to (603, 434)
Screenshot: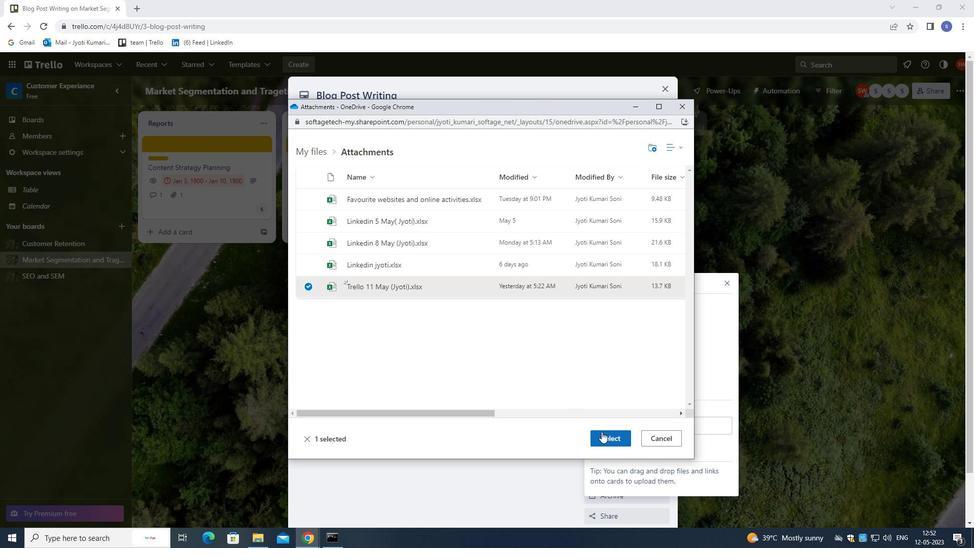 
Action: Mouse pressed left at (603, 434)
Screenshot: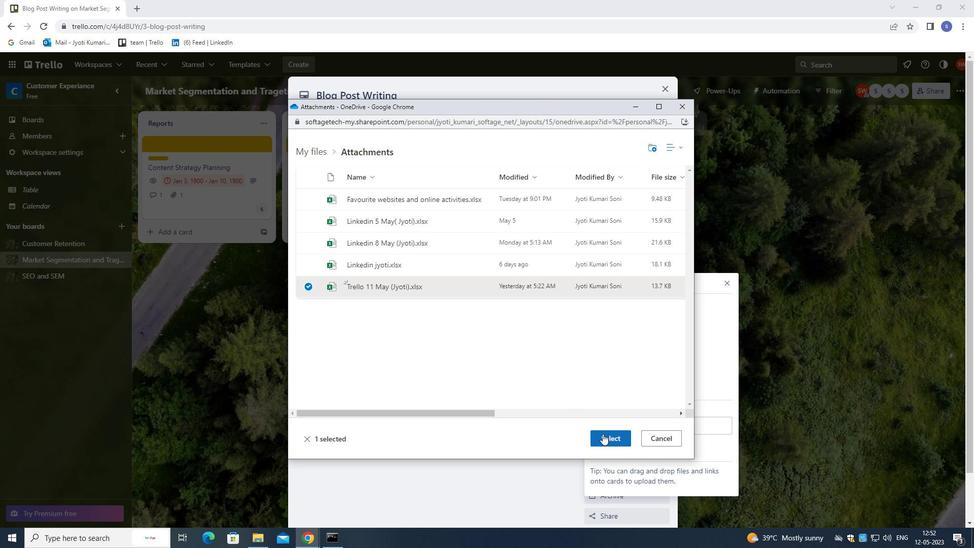 
Action: Mouse moved to (618, 289)
Screenshot: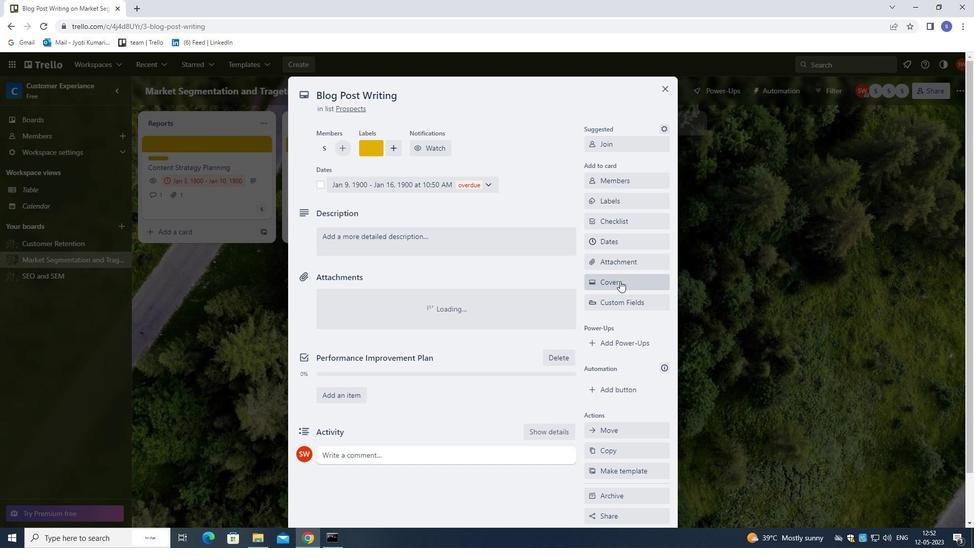 
Action: Mouse pressed left at (618, 289)
Screenshot: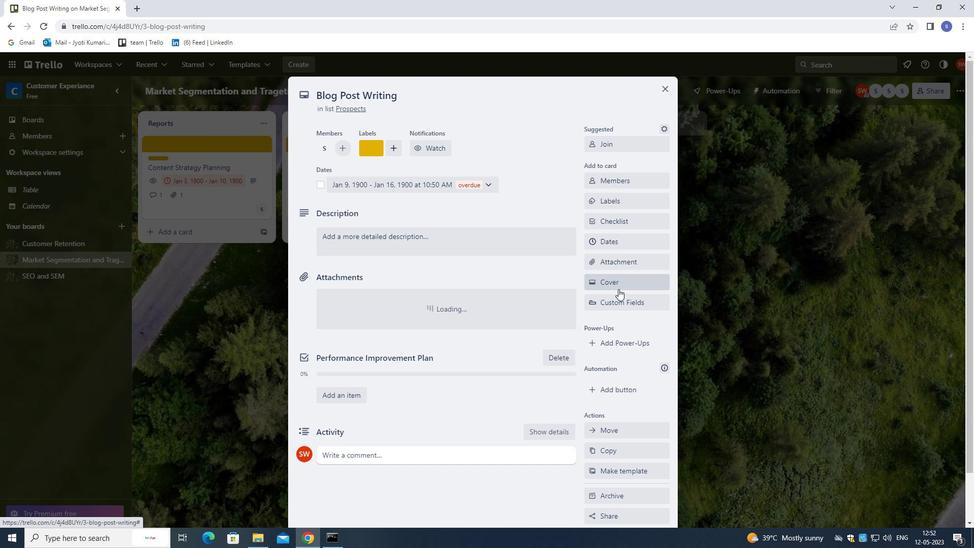 
Action: Mouse moved to (638, 320)
Screenshot: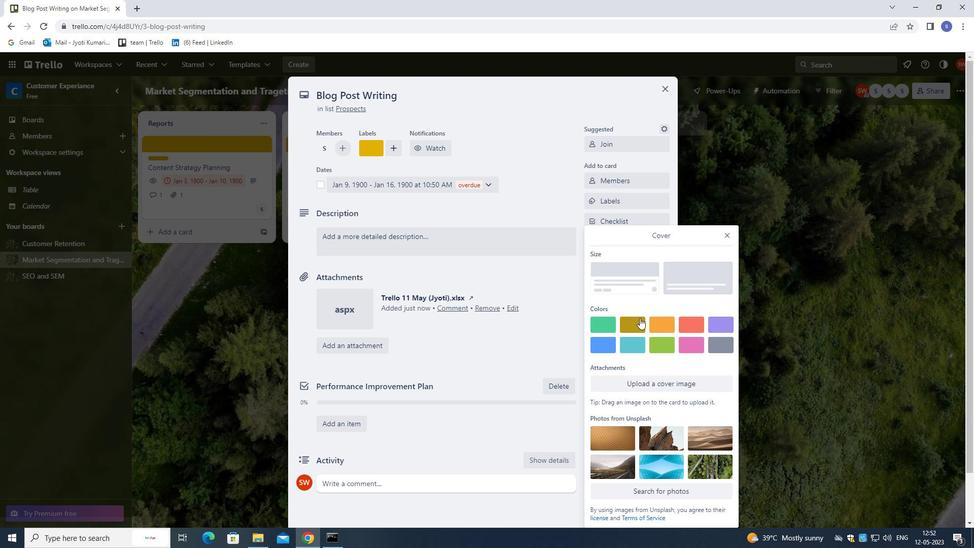 
Action: Mouse pressed left at (638, 320)
Screenshot: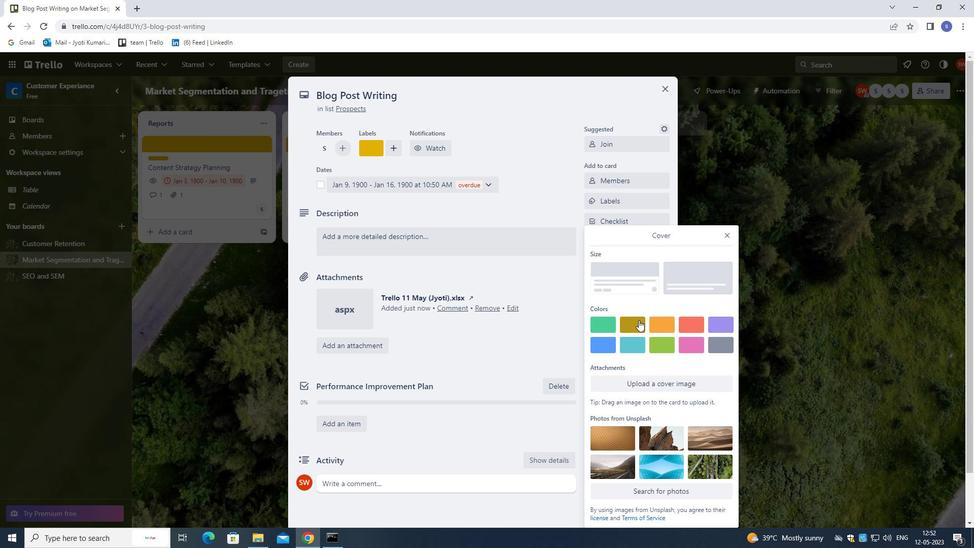 
Action: Mouse moved to (727, 216)
Screenshot: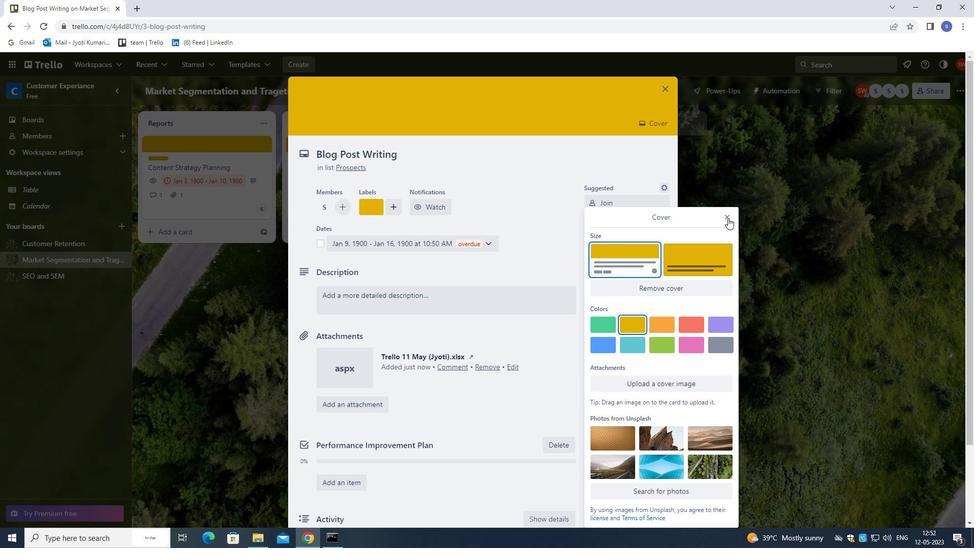 
Action: Mouse pressed left at (727, 216)
Screenshot: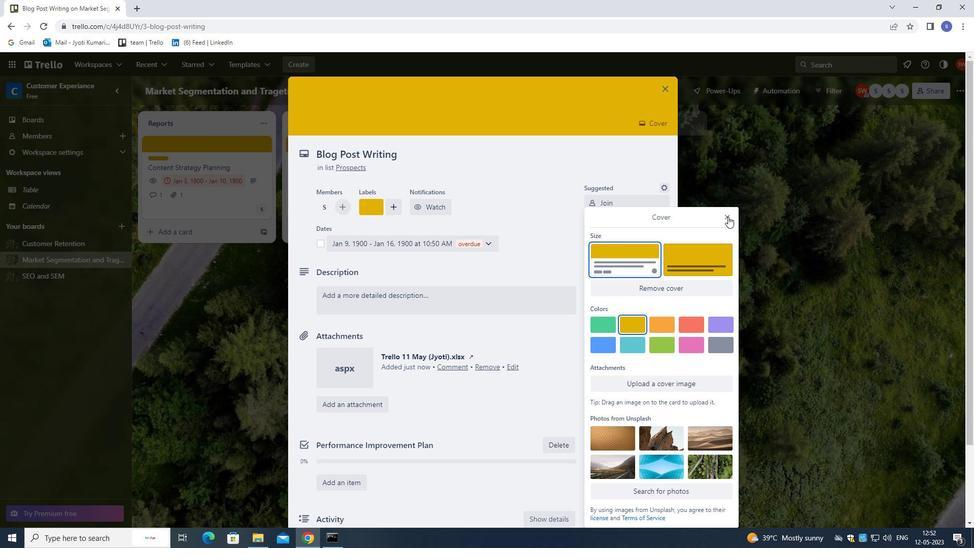 
Action: Mouse moved to (521, 295)
Screenshot: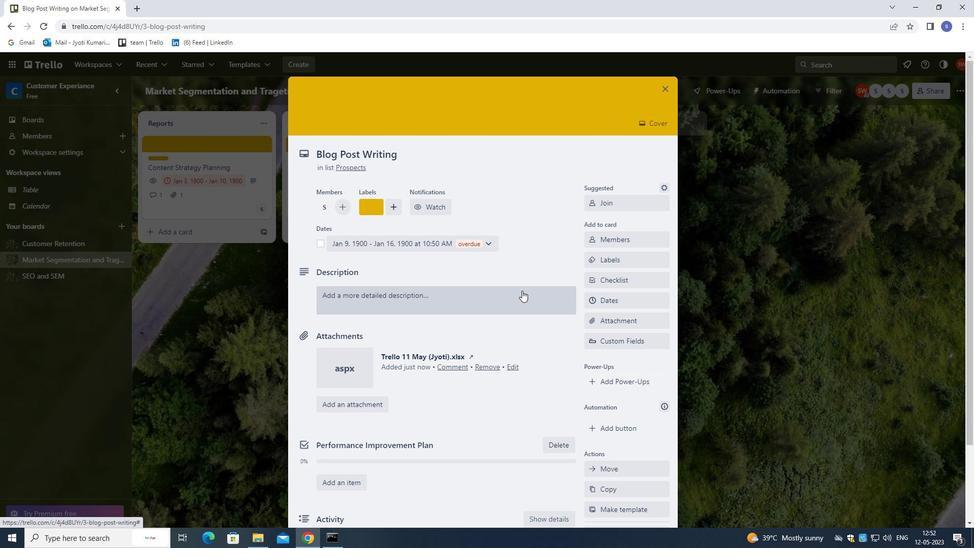 
Action: Mouse pressed left at (521, 295)
Screenshot: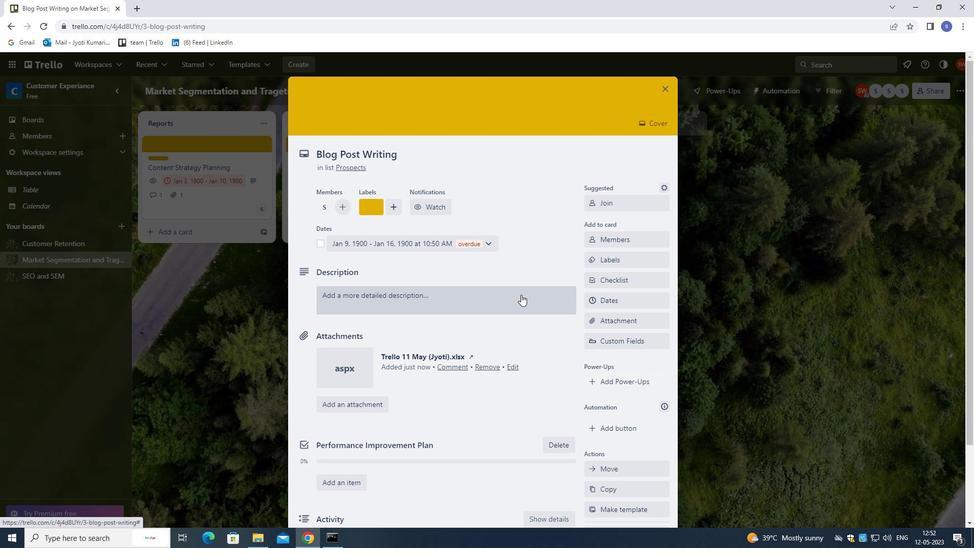 
Action: Key pressed <Key.shift>PLAN<Key.space>AND<Key.space>EXECUTE<Key.space>COMPANY<Key.space>CHARITY<Key.space>EVENT.
Screenshot: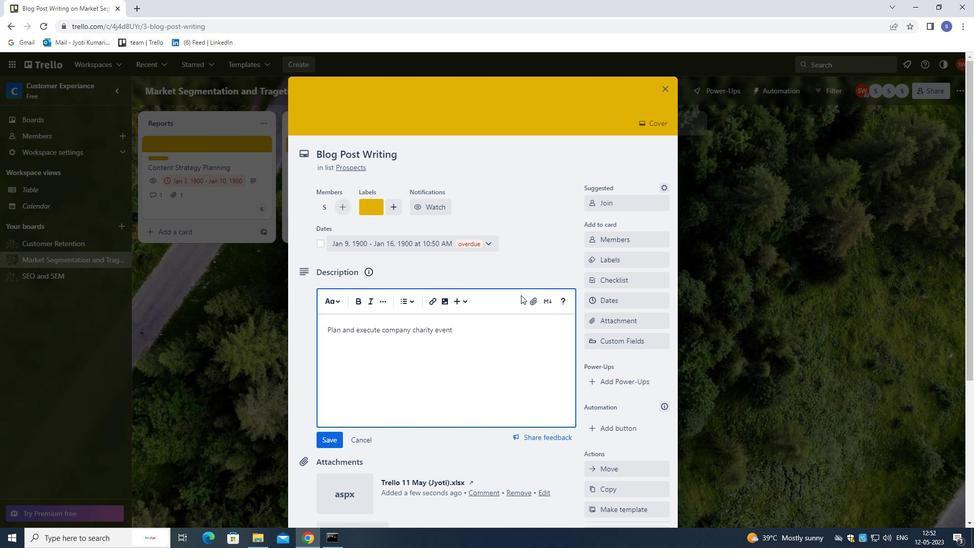 
Action: Mouse scrolled (521, 294) with delta (0, 0)
Screenshot: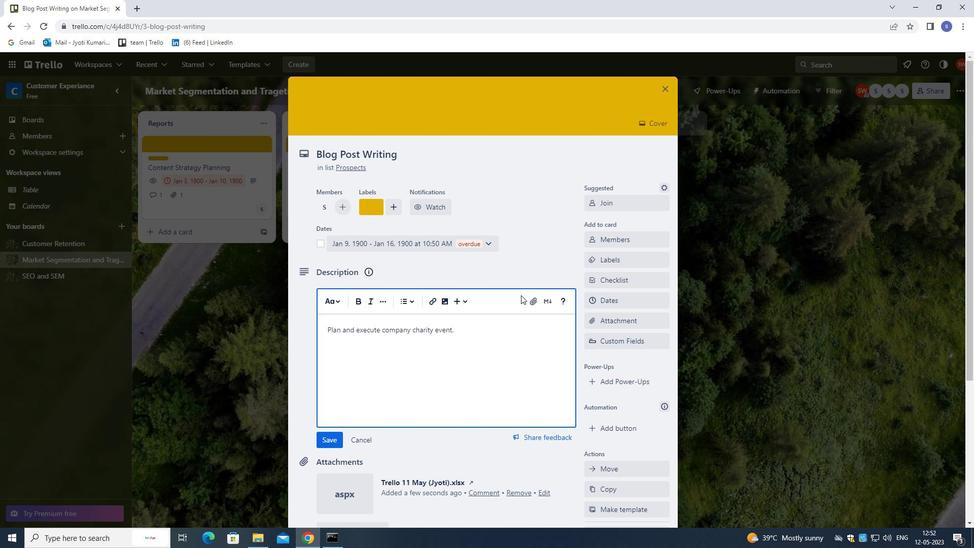 
Action: Mouse moved to (521, 305)
Screenshot: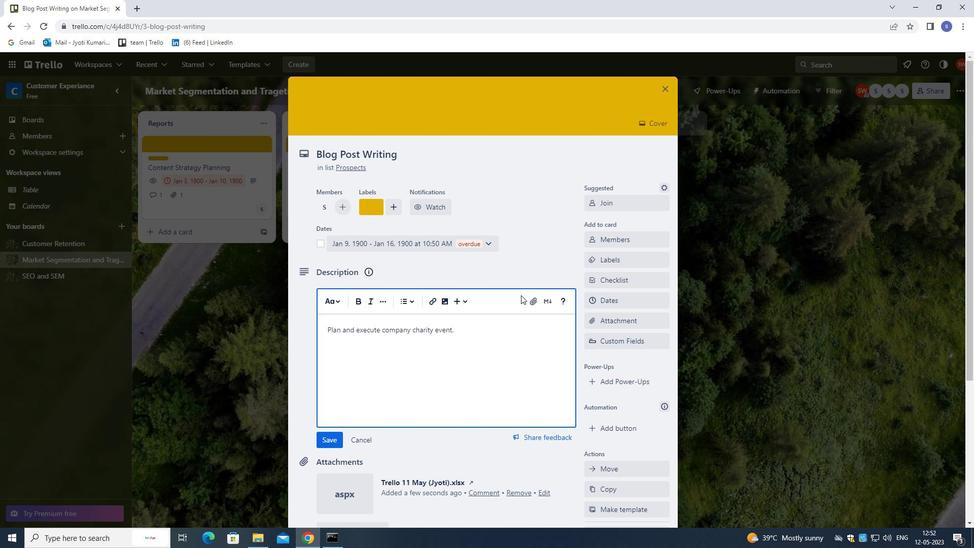 
Action: Mouse scrolled (521, 305) with delta (0, 0)
Screenshot: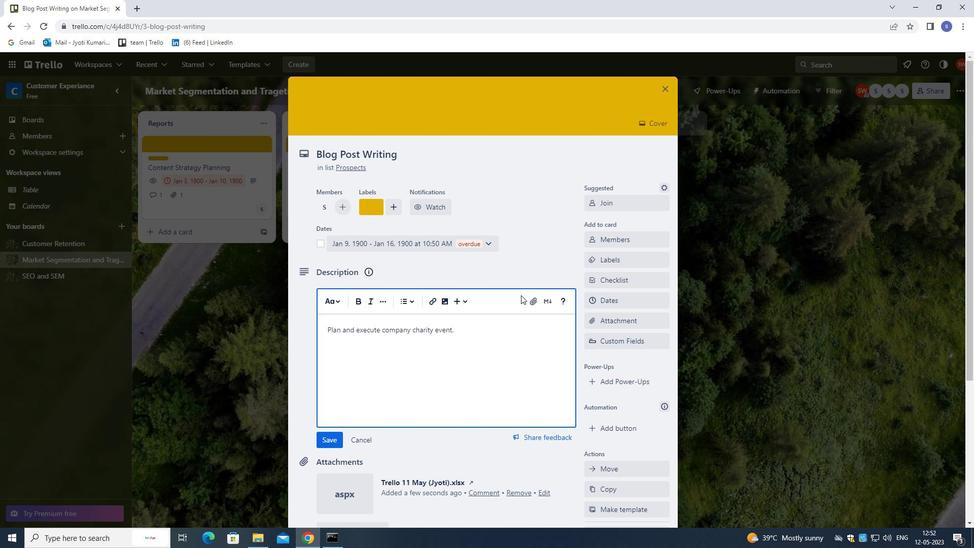 
Action: Mouse moved to (522, 325)
Screenshot: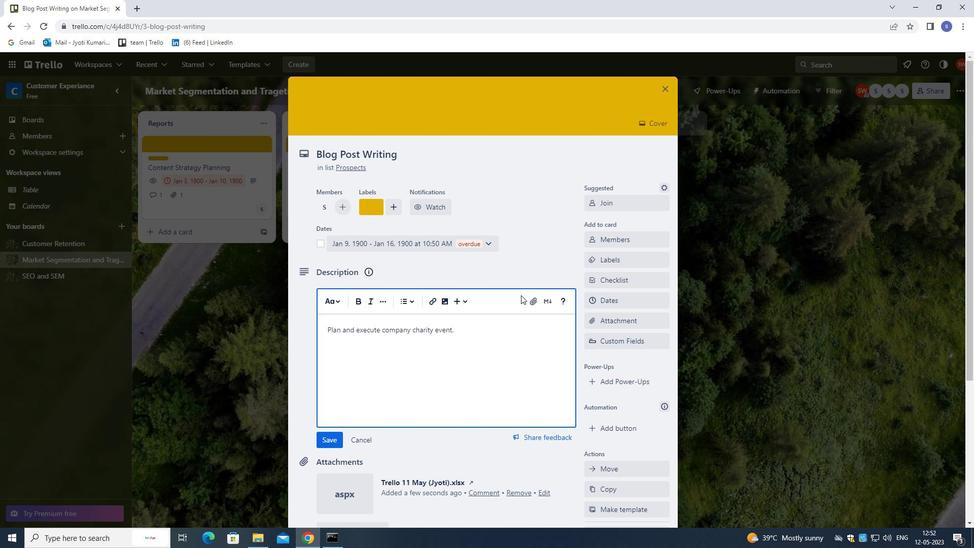 
Action: Mouse scrolled (522, 324) with delta (0, 0)
Screenshot: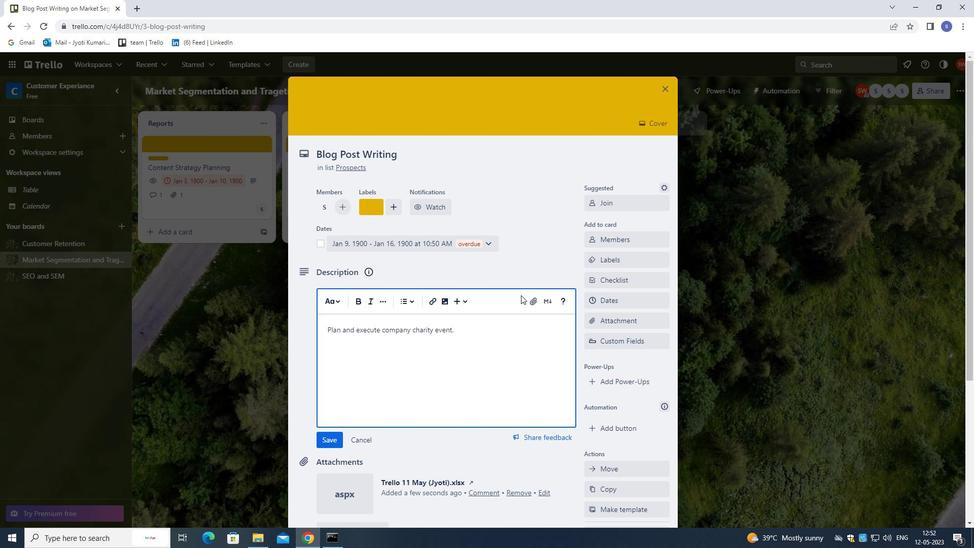 
Action: Mouse moved to (522, 331)
Screenshot: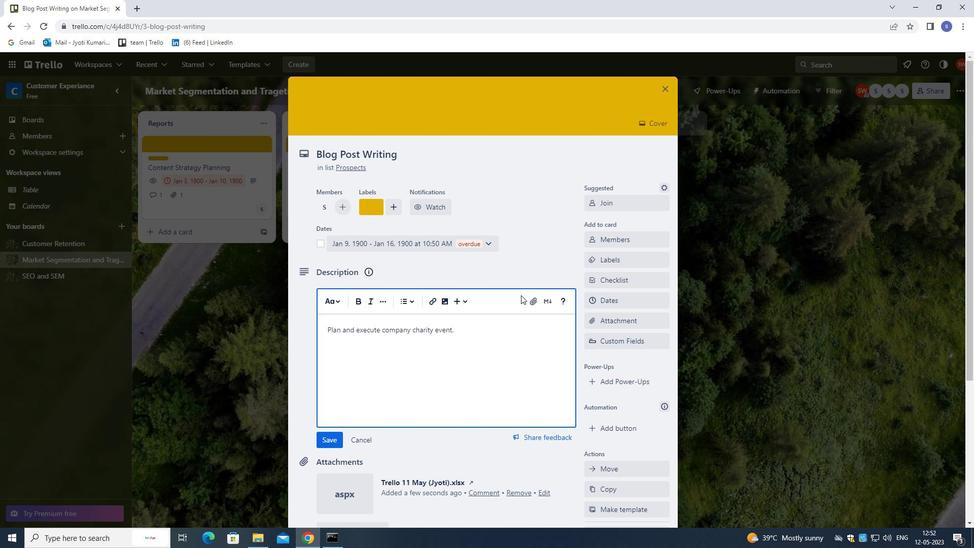 
Action: Mouse scrolled (522, 330) with delta (0, 0)
Screenshot: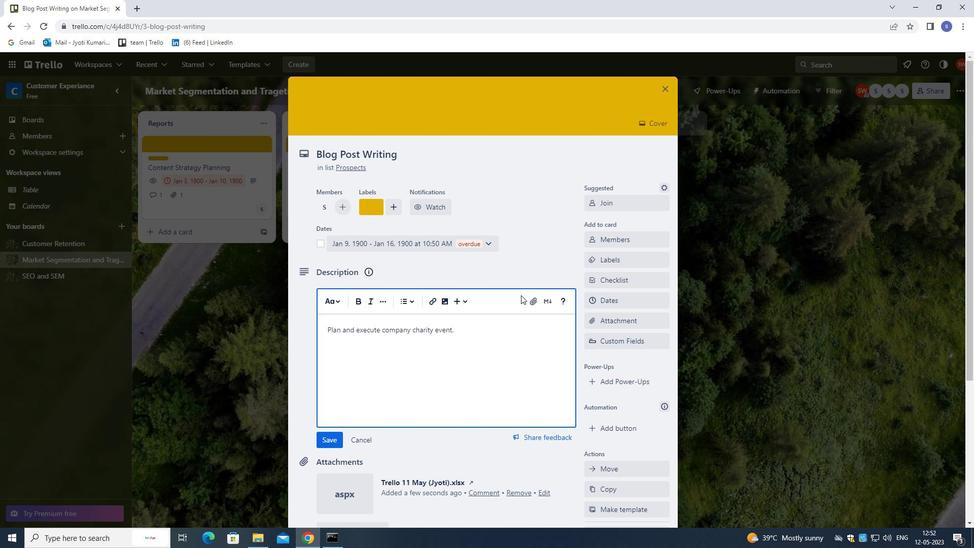 
Action: Mouse moved to (522, 333)
Screenshot: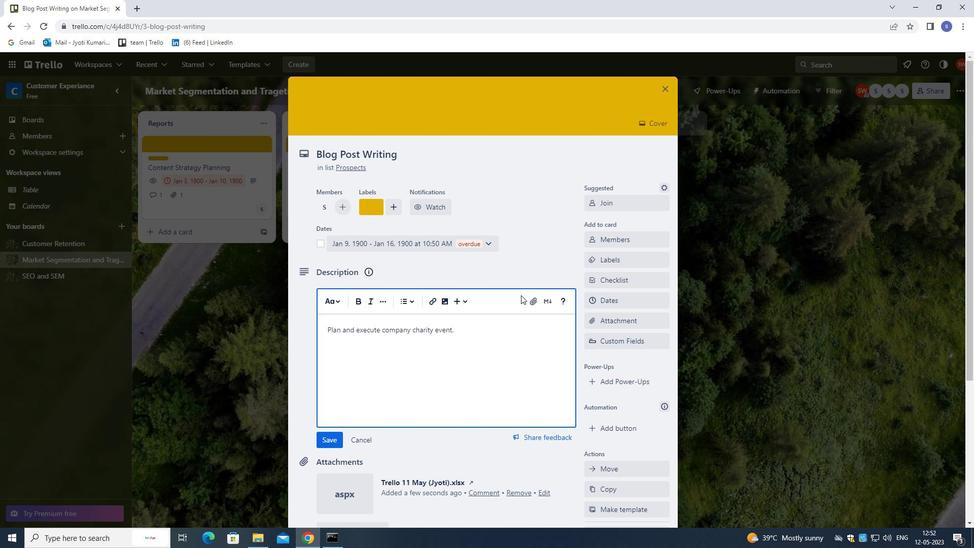 
Action: Mouse scrolled (522, 333) with delta (0, 0)
Screenshot: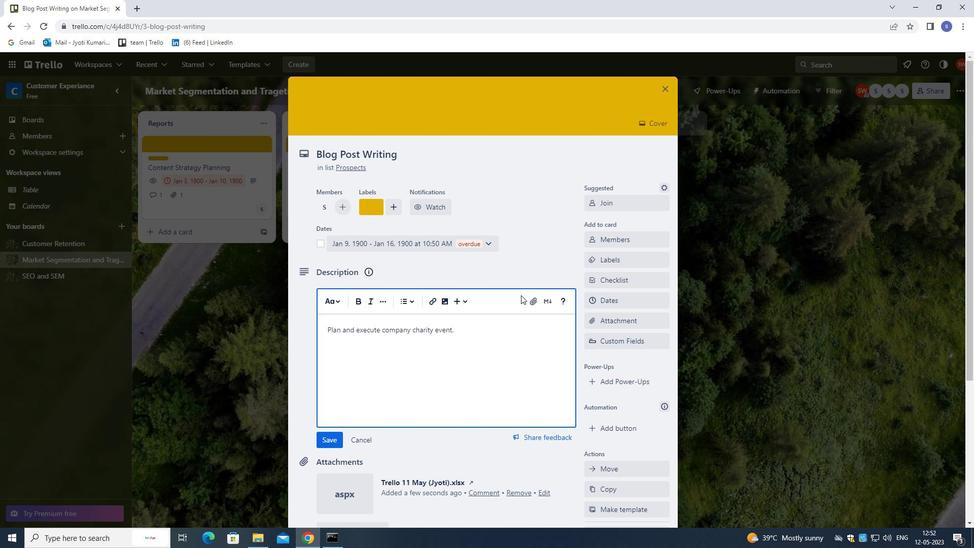 
Action: Mouse moved to (522, 335)
Screenshot: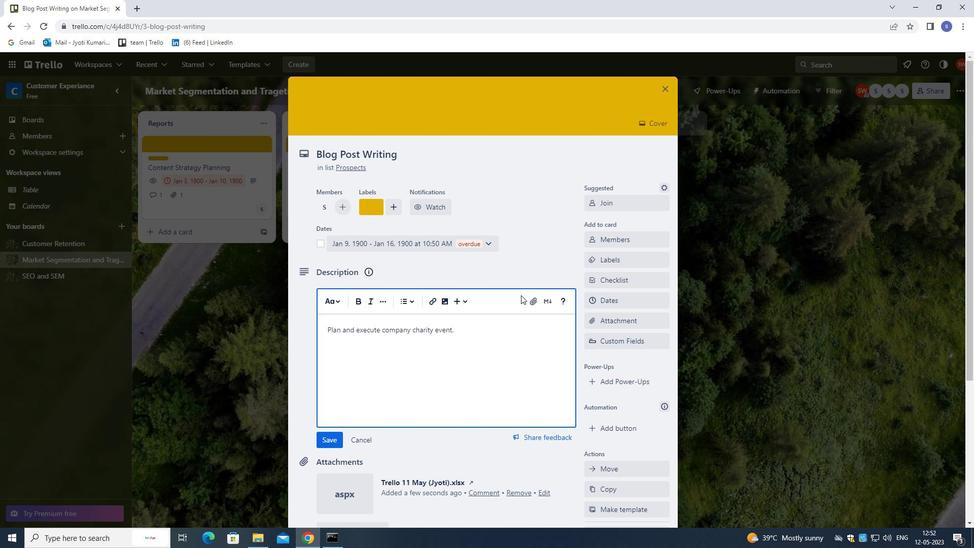 
Action: Mouse scrolled (522, 334) with delta (0, 0)
Screenshot: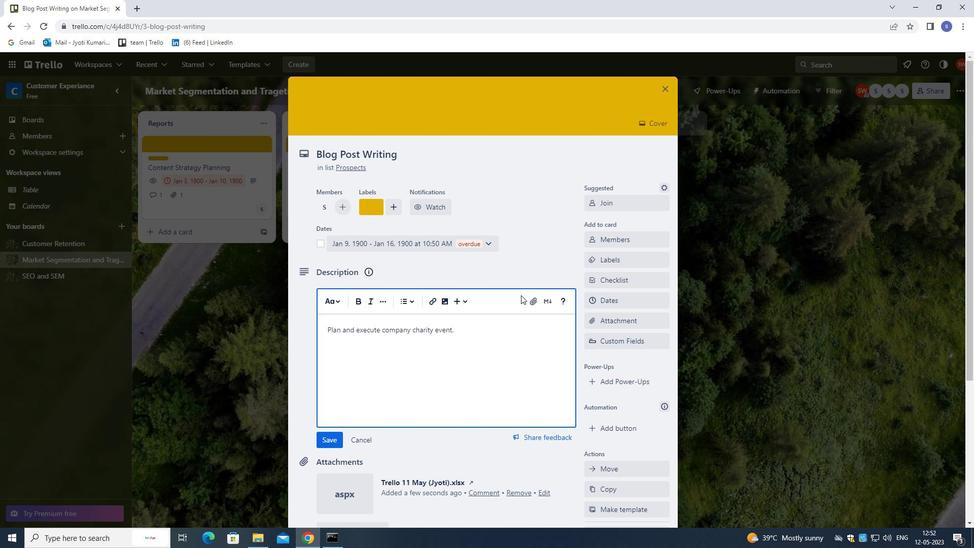 
Action: Mouse moved to (344, 459)
Screenshot: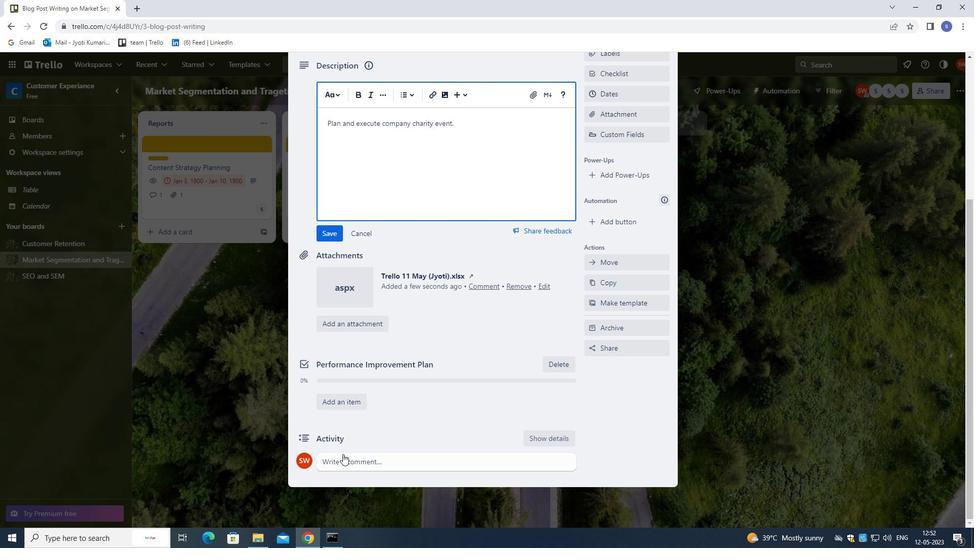
Action: Mouse pressed left at (344, 459)
Screenshot: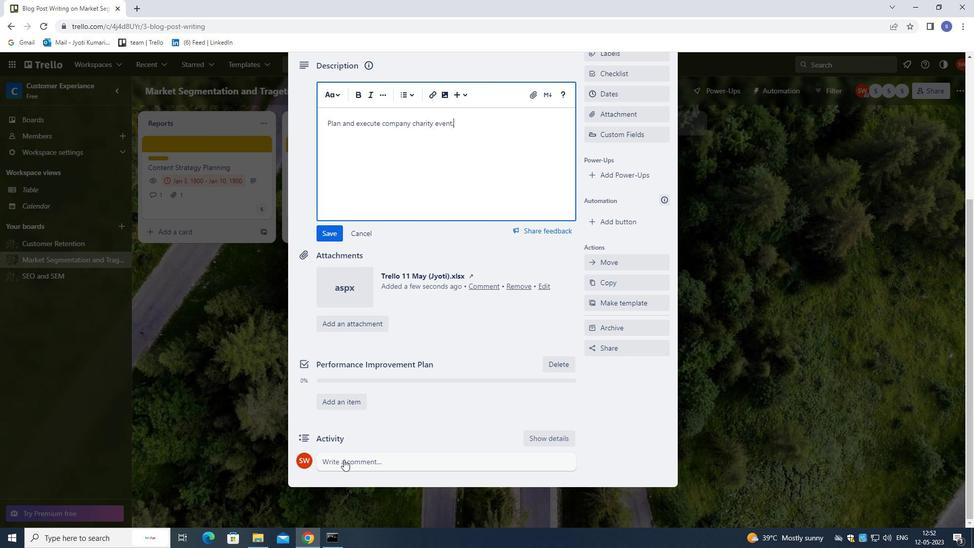 
Action: Mouse moved to (416, 453)
Screenshot: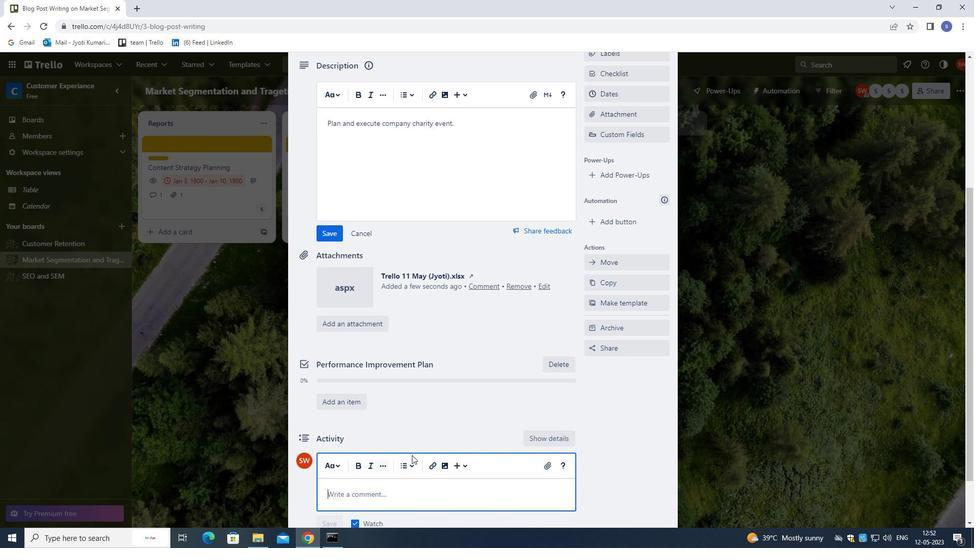 
Action: Mouse scrolled (416, 453) with delta (0, 0)
Screenshot: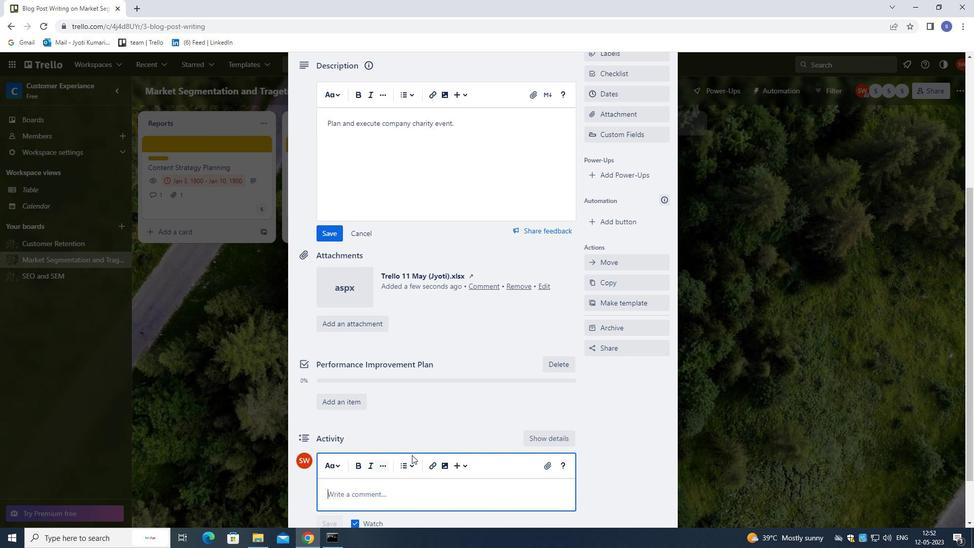 
Action: Mouse scrolled (416, 453) with delta (0, 0)
Screenshot: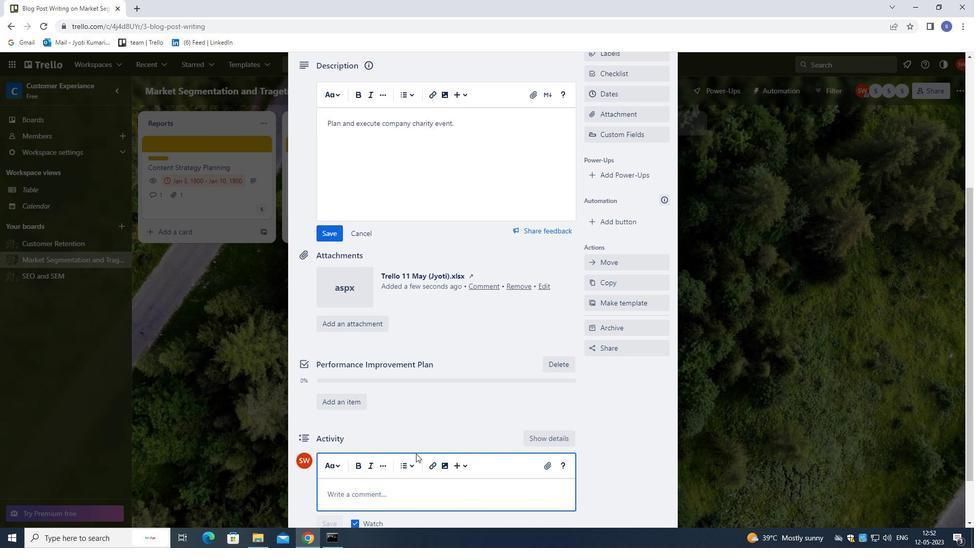 
Action: Mouse moved to (380, 428)
Screenshot: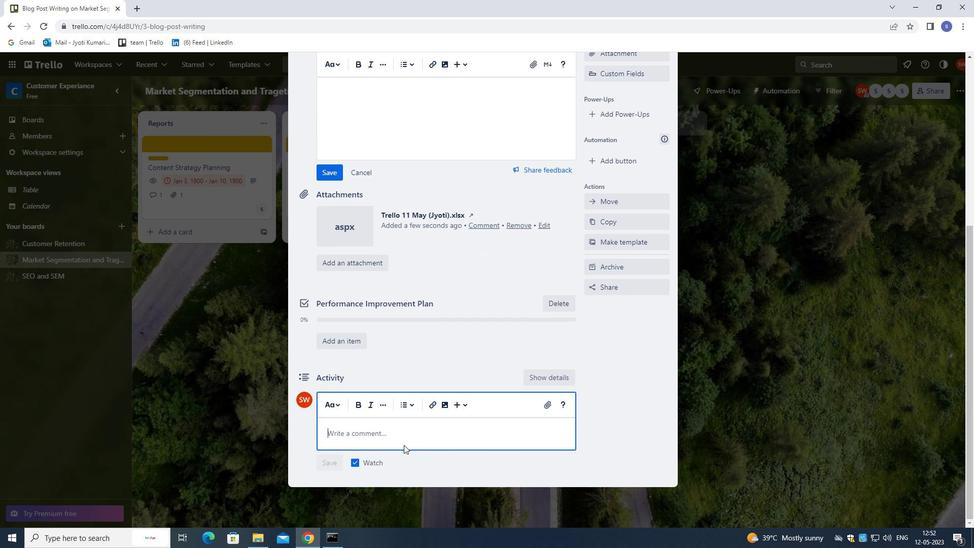 
Action: Key pressed <Key.shift>LET<Key.space>US<Key.space>APPROACH<Key.space>THIS<Key.space>TASK<Key.space>WITH<Key.space>A<Key.space>SENSE<Key.space>OF<Key.space>OWNERSHIP<Key.space>AND<Key.space>ACCOUNTABILITY<Key.space>,<Key.space>RECOGNIZING<Key.space>THAT<Key.space>WE<Key.space>ARE<Key.space>RESPOO<Key.backspace>NSIBLE<Key.space>FOR<Key.space>DELIVERING<Key.space>RESULTS.
Screenshot: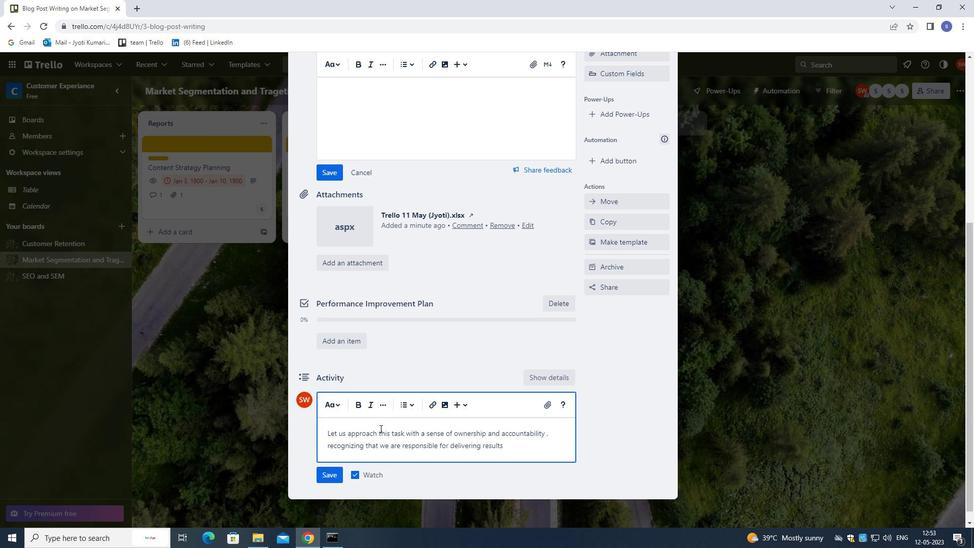 
Action: Mouse moved to (332, 169)
Screenshot: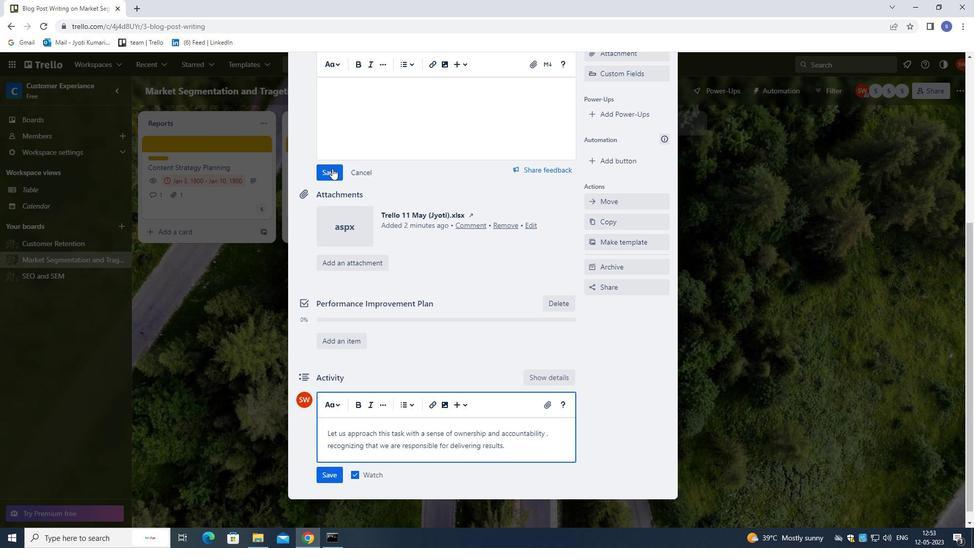 
Action: Mouse pressed left at (332, 169)
Screenshot: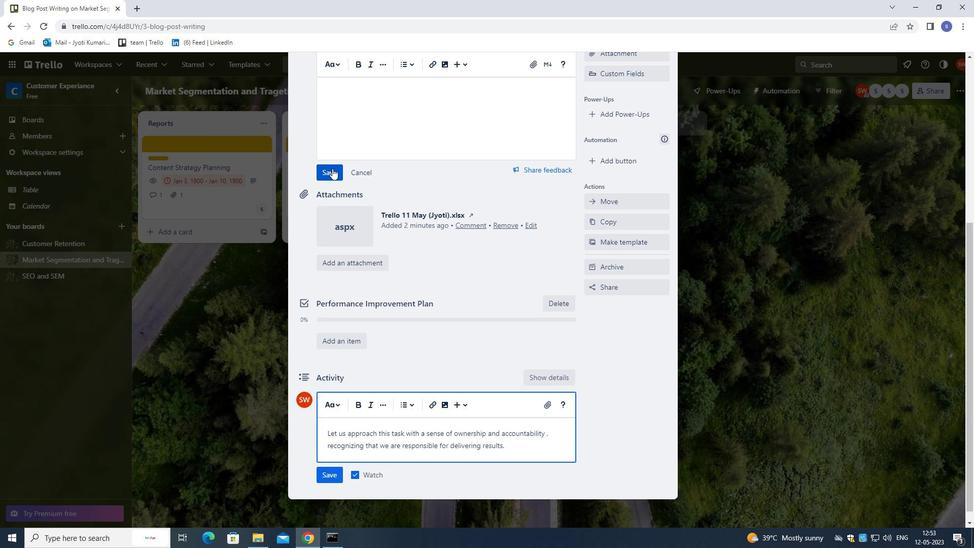 
Action: Mouse moved to (328, 468)
Screenshot: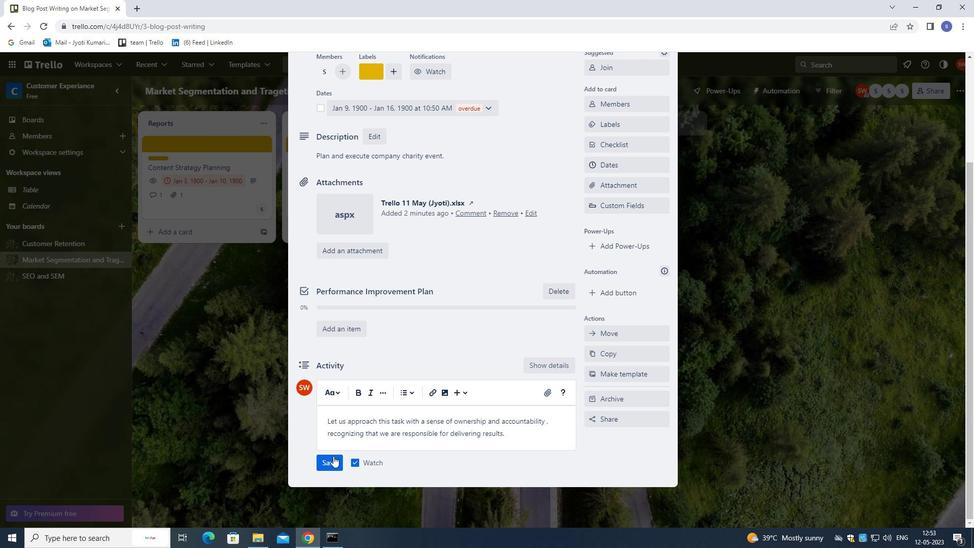 
Action: Mouse pressed left at (328, 468)
Screenshot: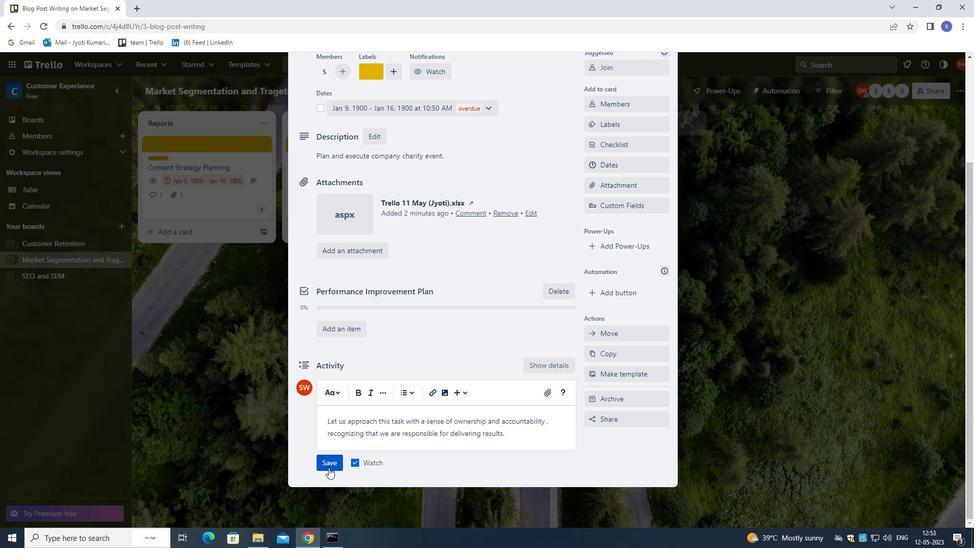 
Action: Mouse moved to (472, 430)
Screenshot: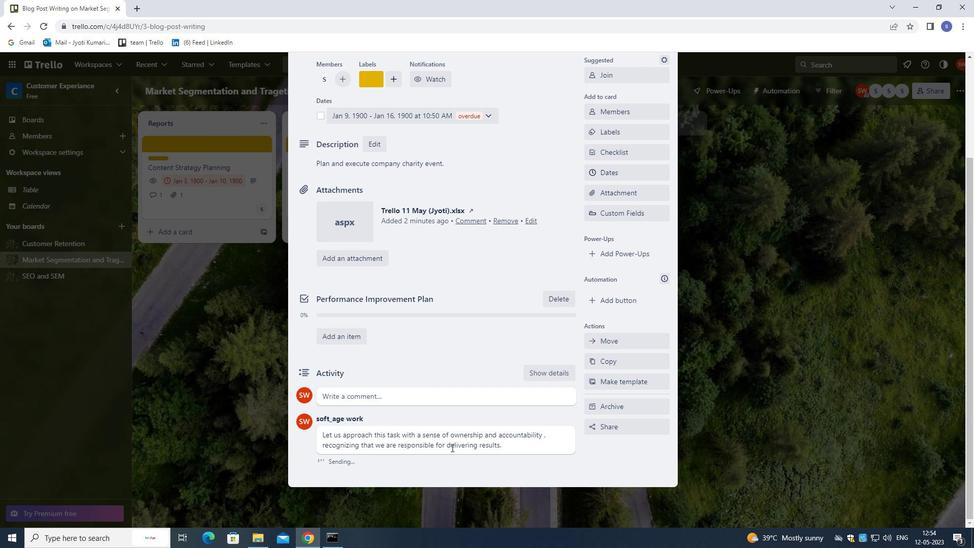 
Action: Mouse scrolled (472, 431) with delta (0, 0)
Screenshot: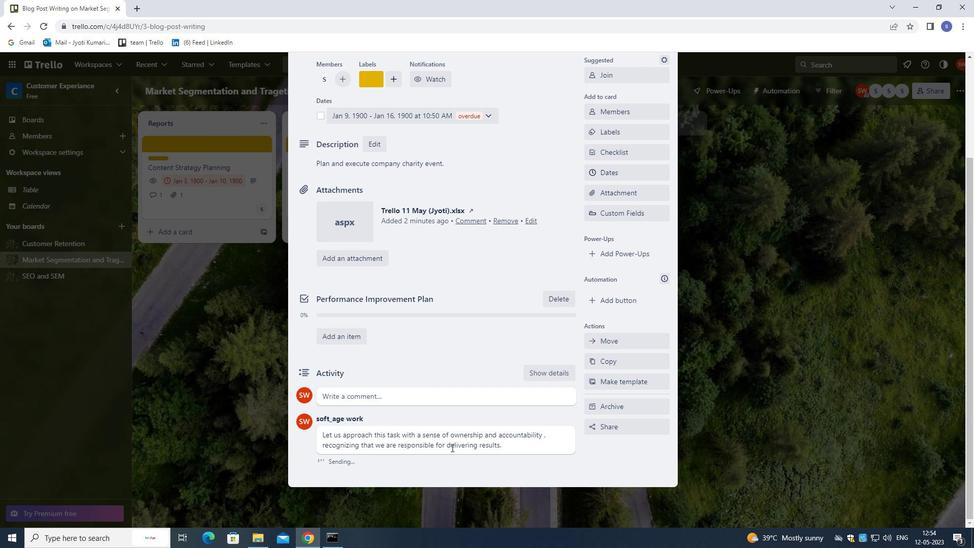 
Action: Mouse moved to (476, 429)
Screenshot: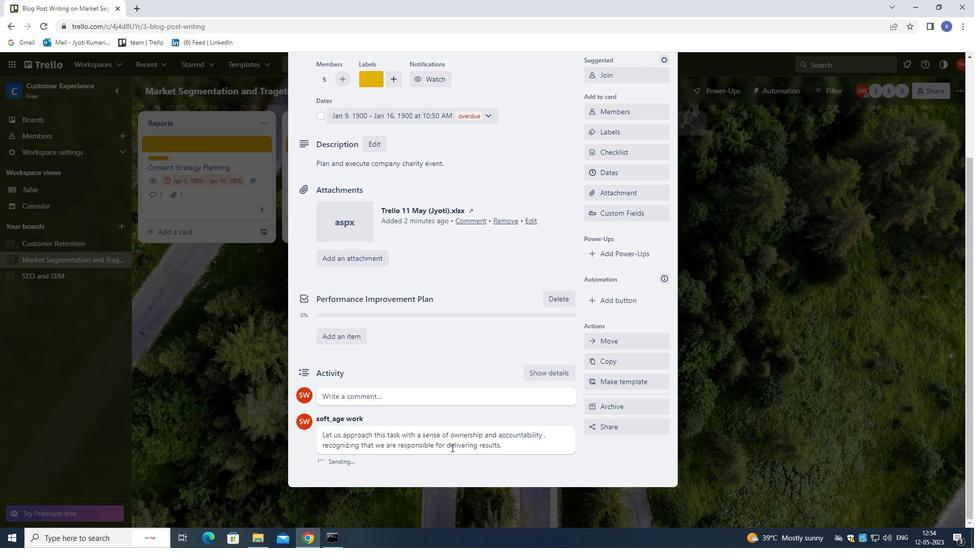 
Action: Mouse scrolled (476, 429) with delta (0, 0)
Screenshot: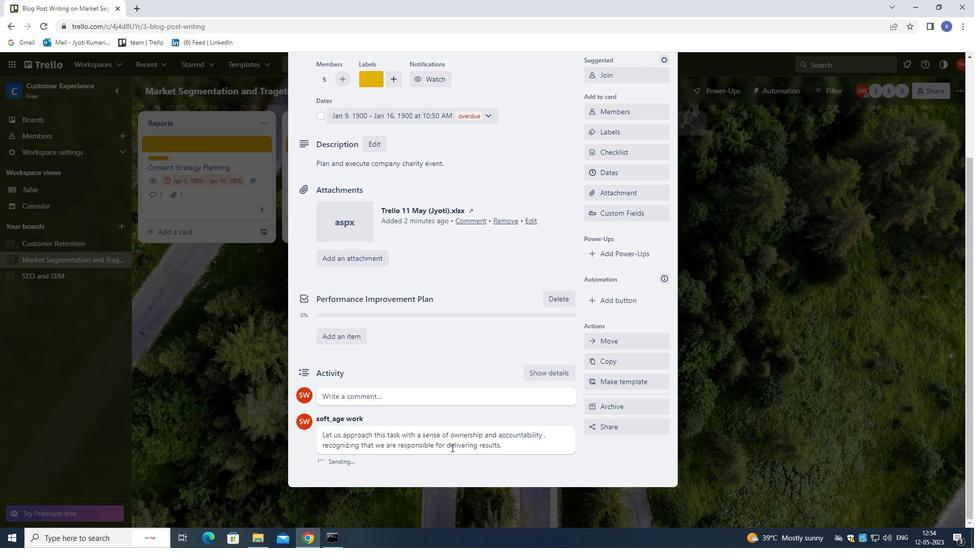 
Action: Mouse moved to (478, 428)
Screenshot: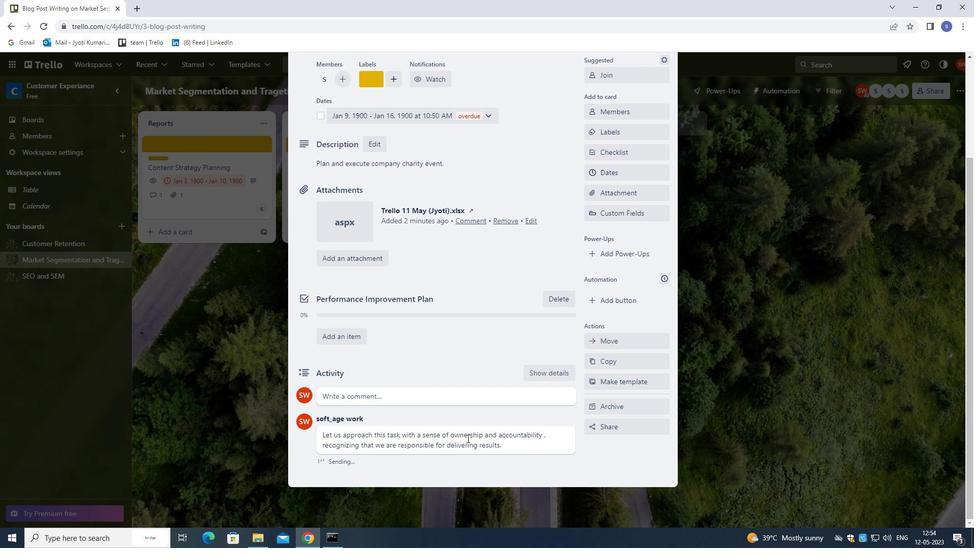 
Action: Mouse scrolled (478, 429) with delta (0, 0)
Screenshot: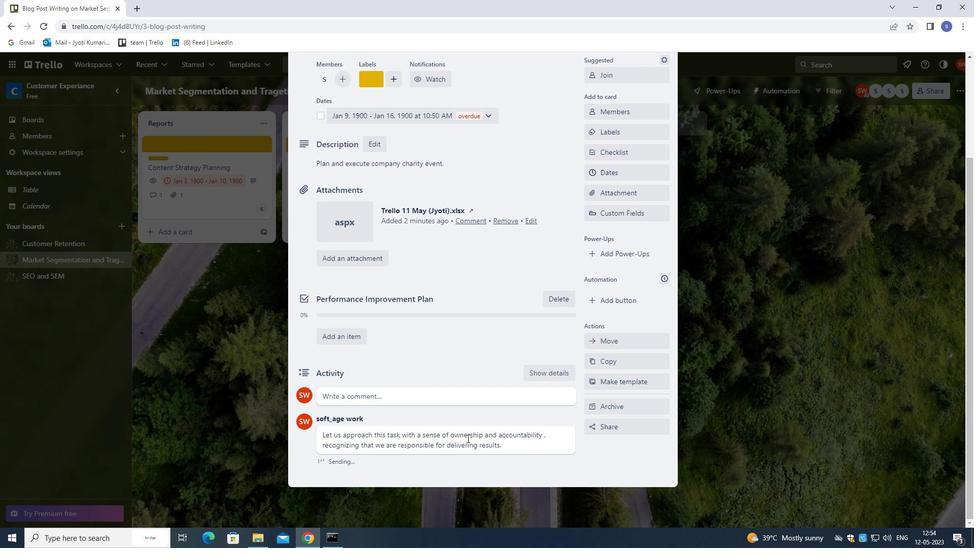 
Action: Mouse moved to (480, 426)
Screenshot: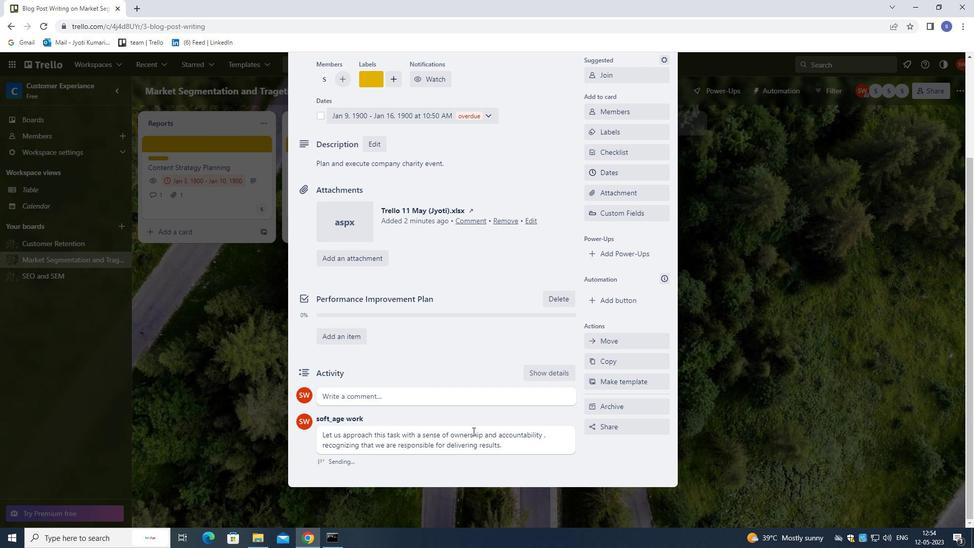 
Action: Mouse scrolled (480, 427) with delta (0, 0)
Screenshot: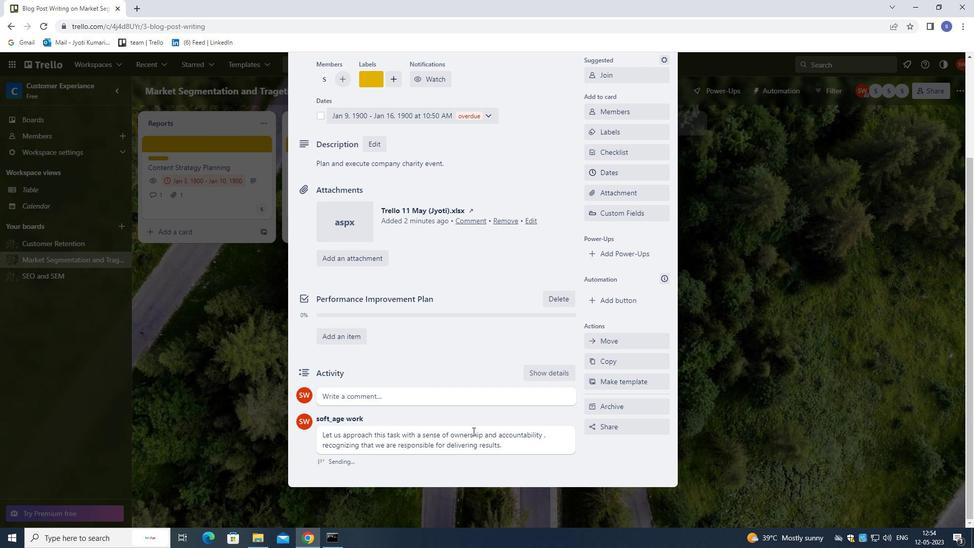 
Action: Mouse moved to (480, 406)
Screenshot: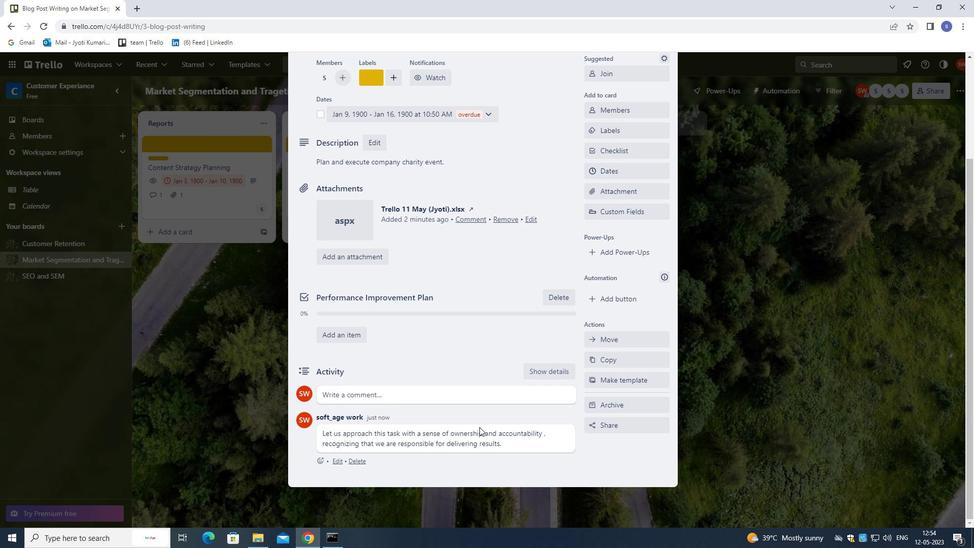 
Action: Mouse scrolled (480, 407) with delta (0, 0)
Screenshot: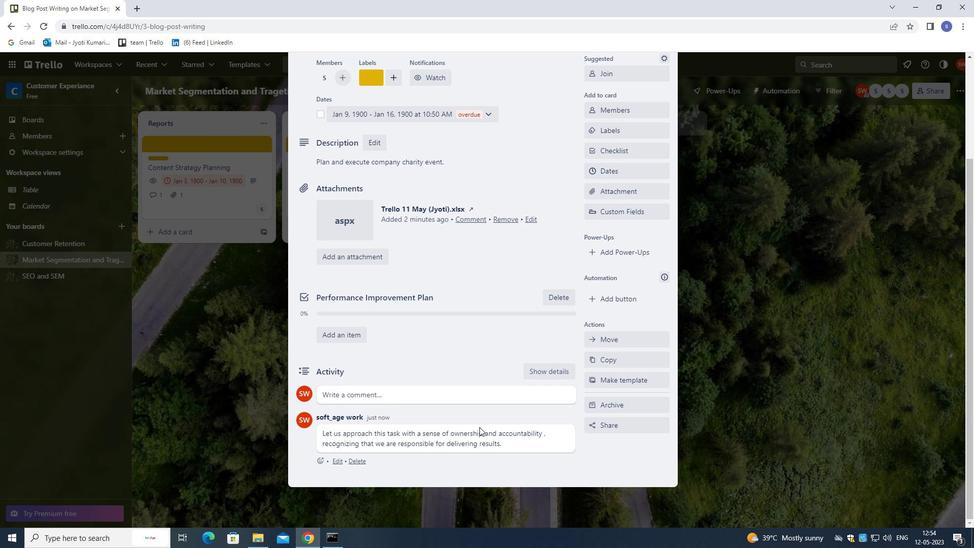 
Action: Mouse moved to (661, 87)
Screenshot: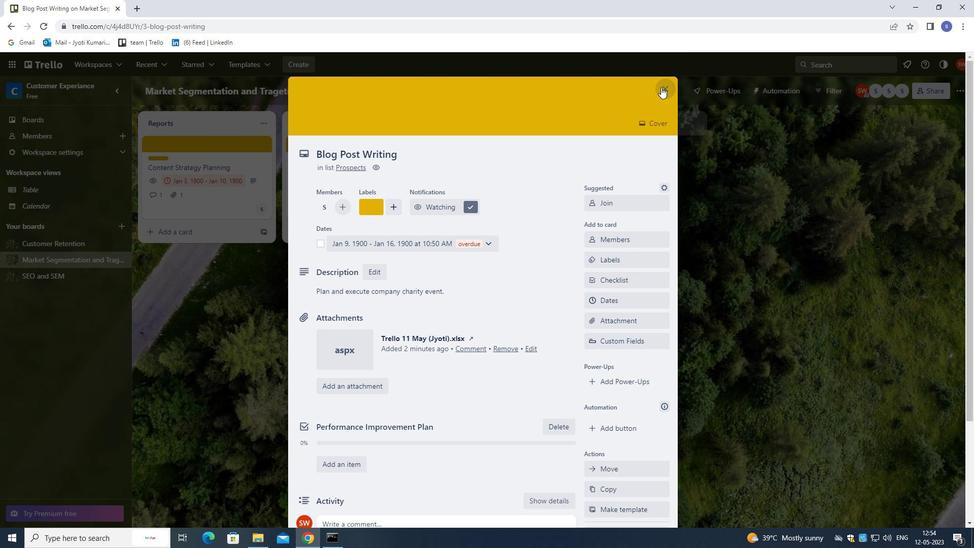 
Action: Mouse pressed left at (661, 87)
Screenshot: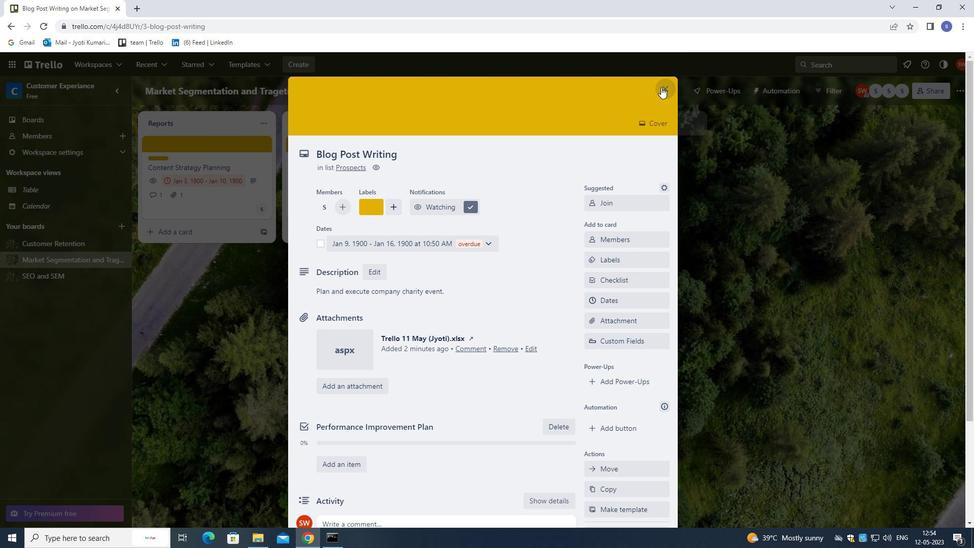 
Action: Mouse moved to (661, 92)
Screenshot: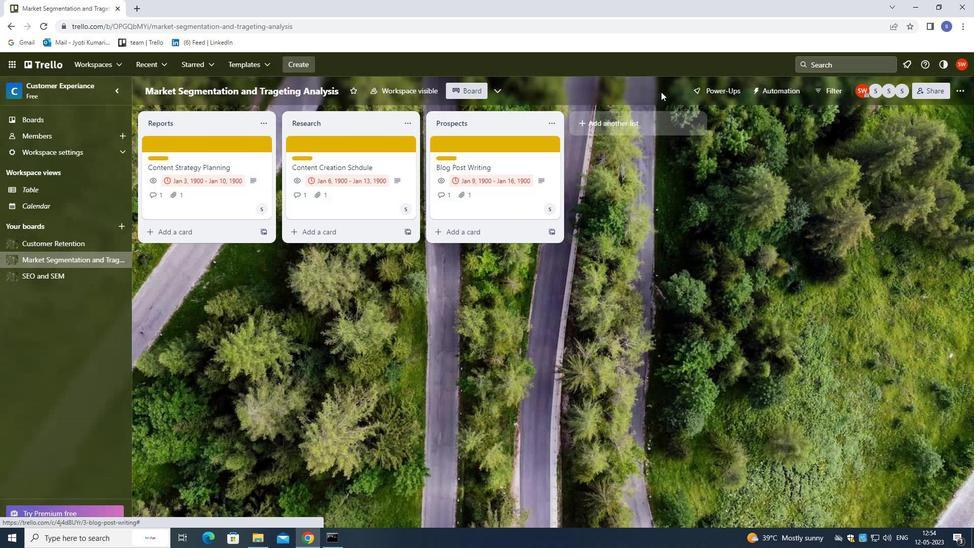 
